 Task: Create in the project AgileLounge in Backlog an issue 'Implement a new cloud-based talent acquisition system for a company with advanced recruitment tracking and candidate assessment features', assign it to team member softage.2@softage.net and change the status to IN PROGRESS. Create in the project AgileLounge in Backlog an issue 'Integrate a new chat support feature into an existing mobile application to enhance customer support and response time', assign it to team member softage.3@softage.net and change the status to IN PROGRESS
Action: Mouse moved to (190, 58)
Screenshot: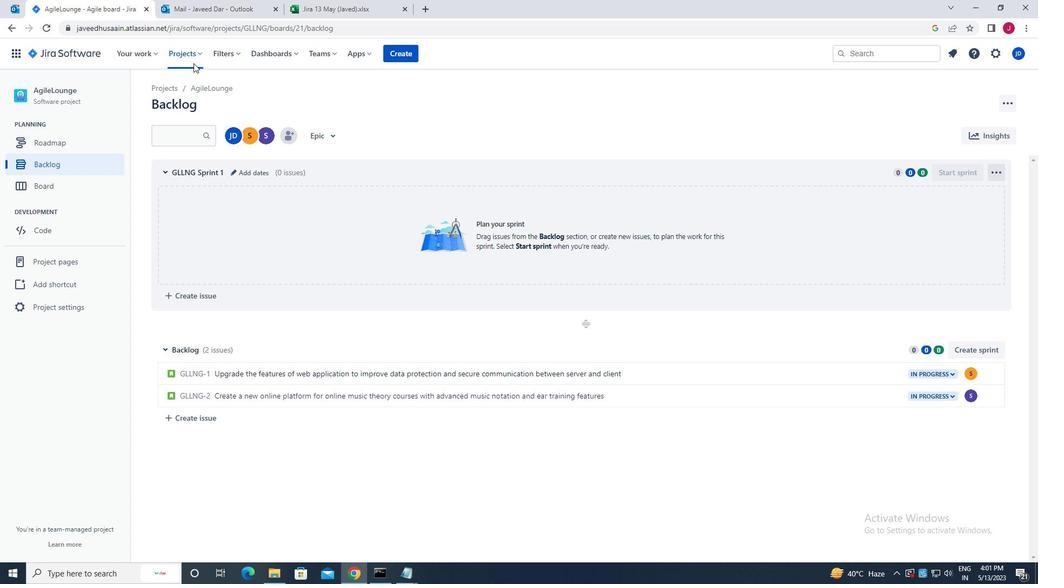 
Action: Mouse pressed left at (190, 58)
Screenshot: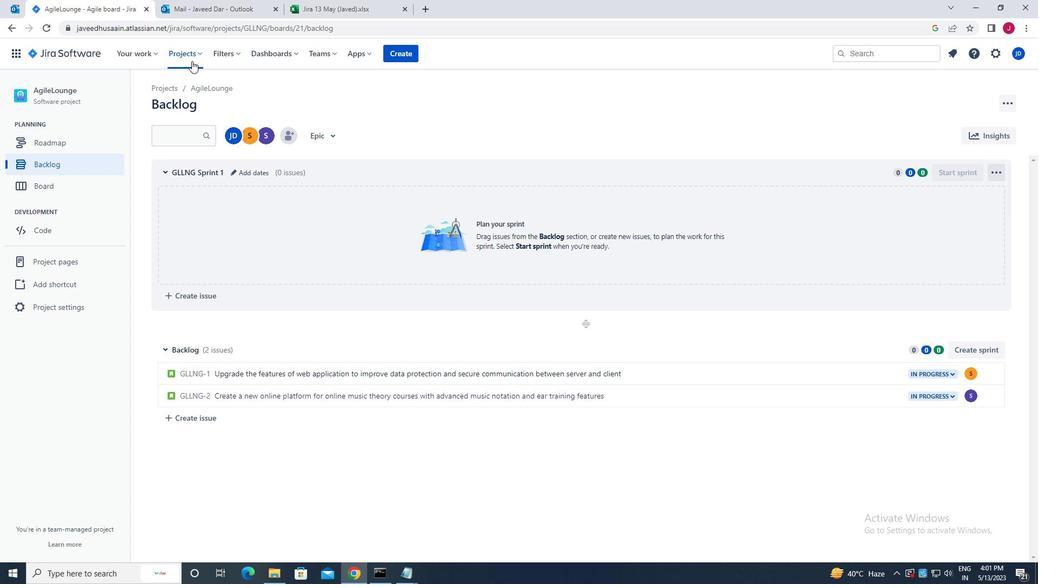 
Action: Mouse moved to (216, 97)
Screenshot: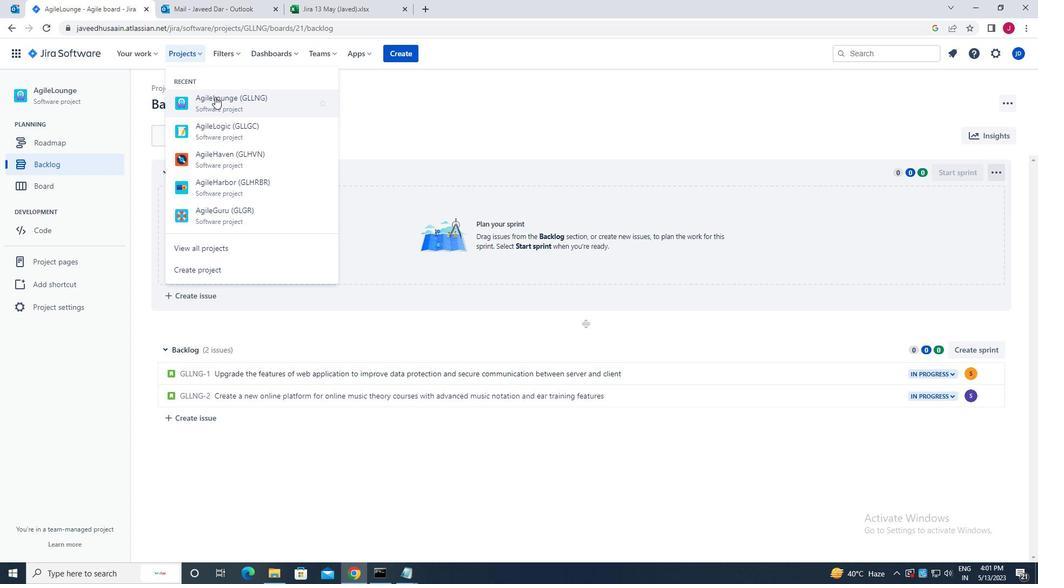 
Action: Mouse pressed left at (216, 97)
Screenshot: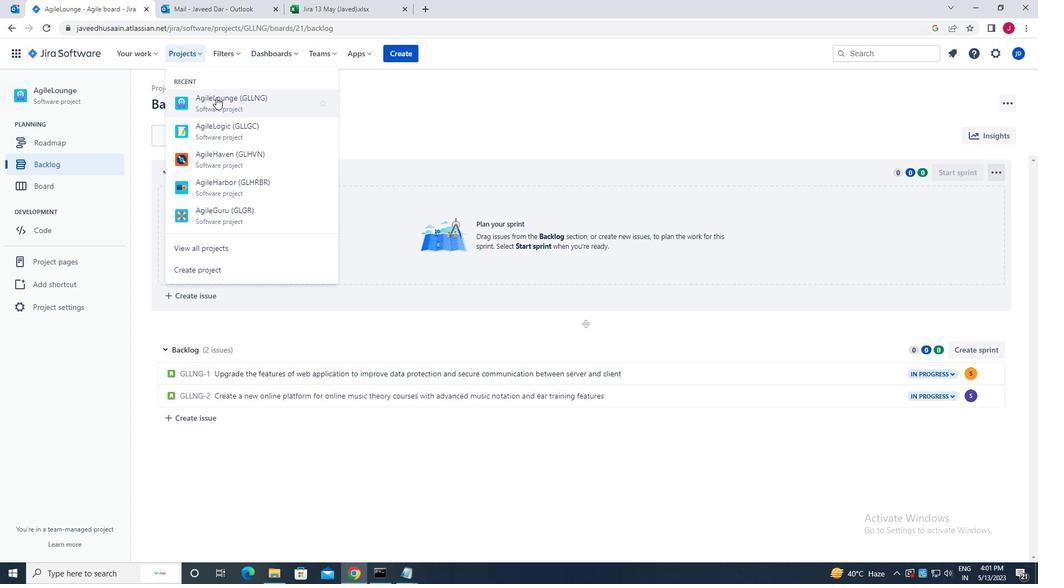 
Action: Mouse moved to (63, 165)
Screenshot: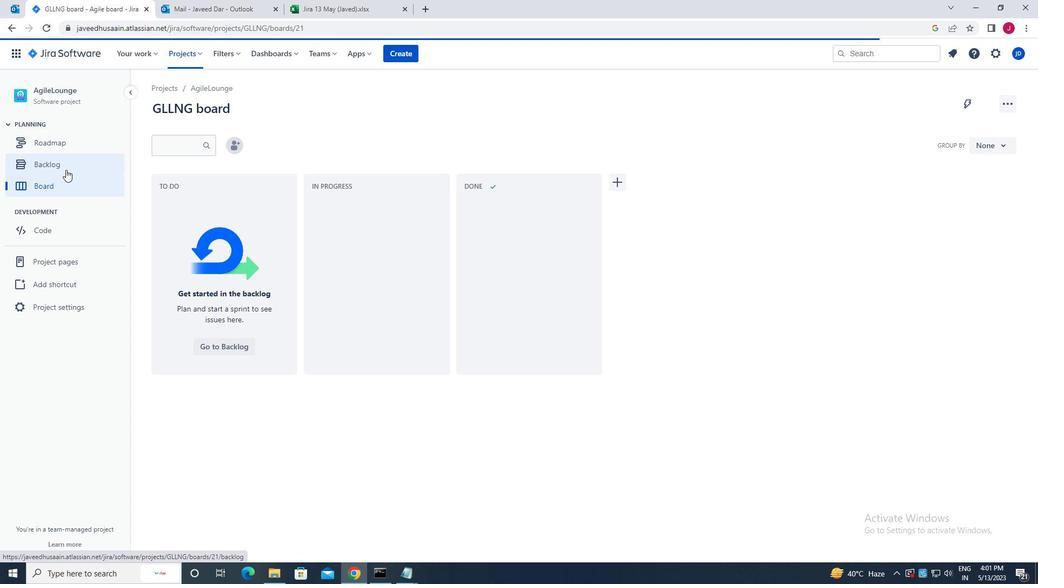 
Action: Mouse pressed left at (63, 165)
Screenshot: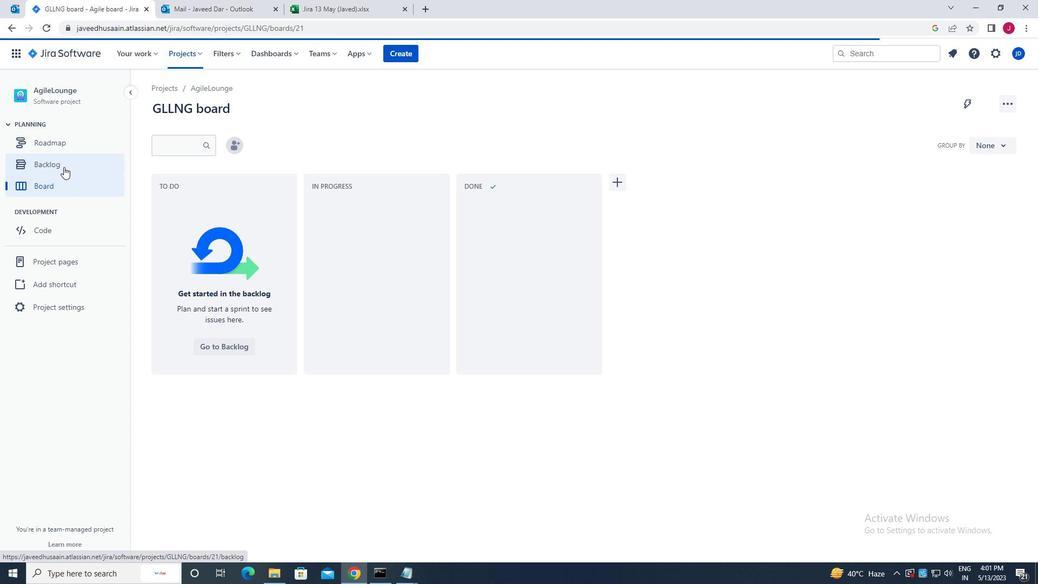 
Action: Mouse moved to (283, 250)
Screenshot: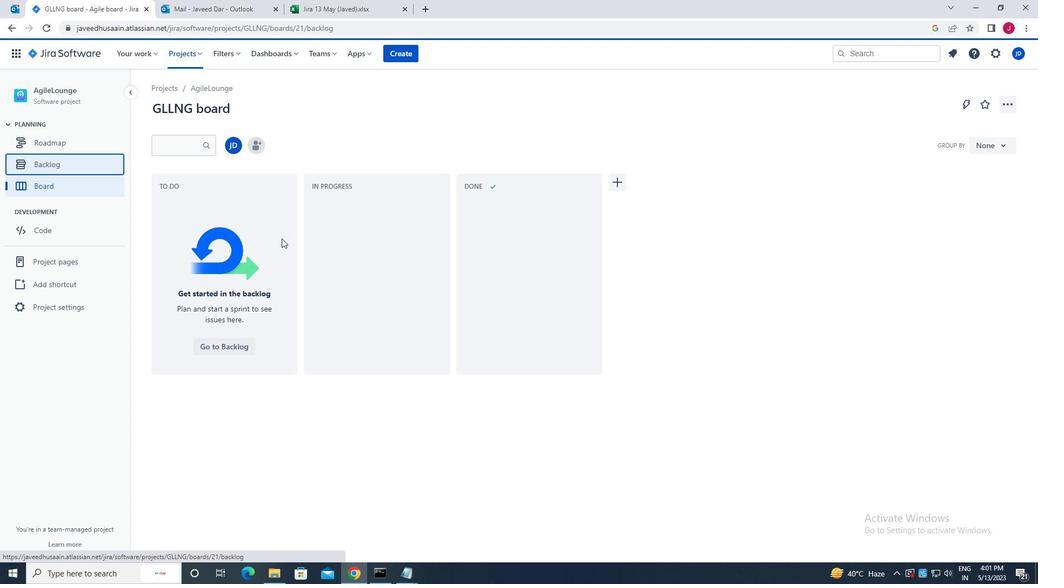 
Action: Mouse scrolled (283, 249) with delta (0, 0)
Screenshot: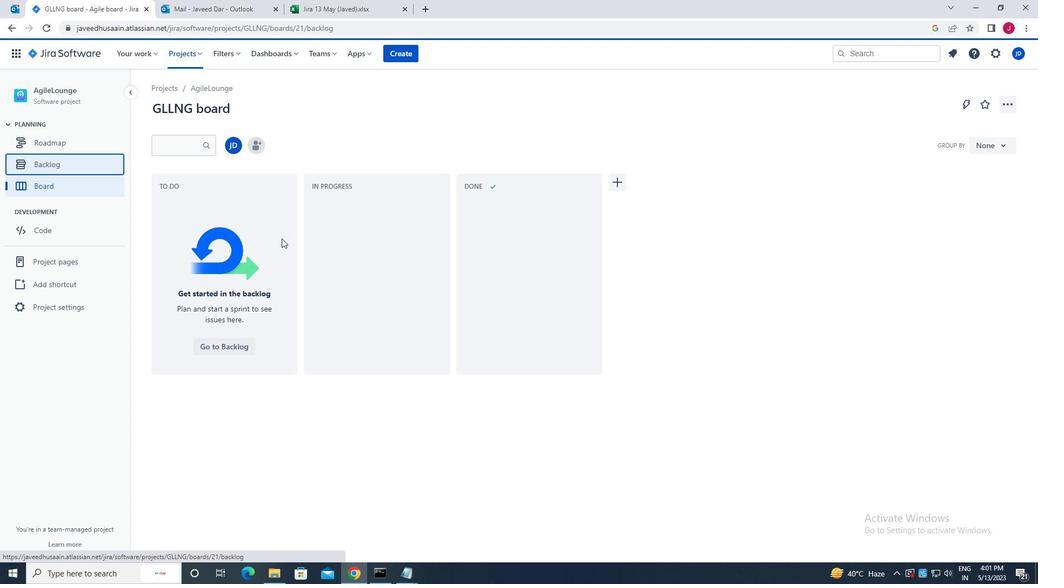 
Action: Mouse scrolled (283, 249) with delta (0, 0)
Screenshot: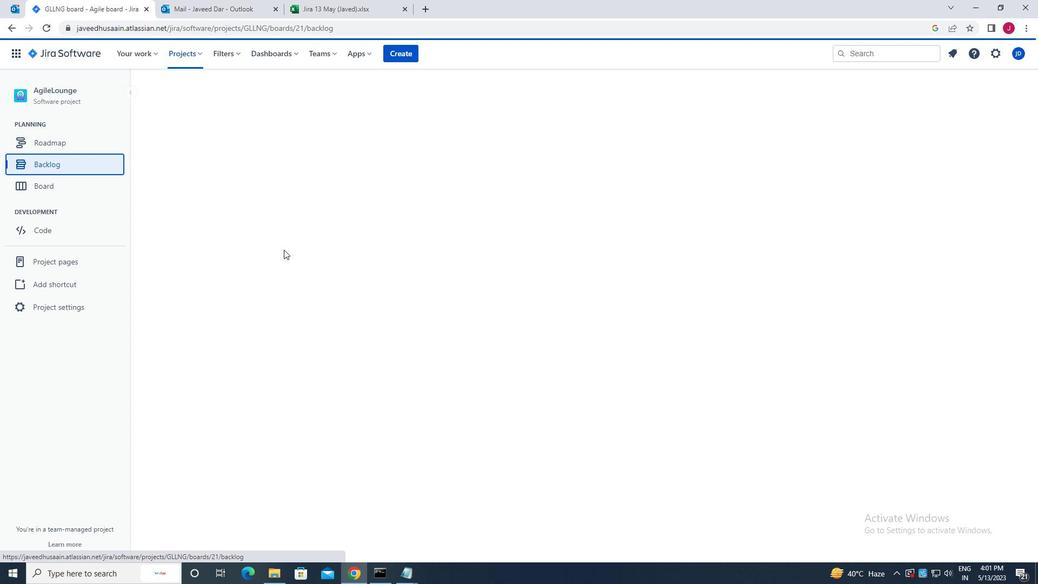 
Action: Mouse scrolled (283, 249) with delta (0, 0)
Screenshot: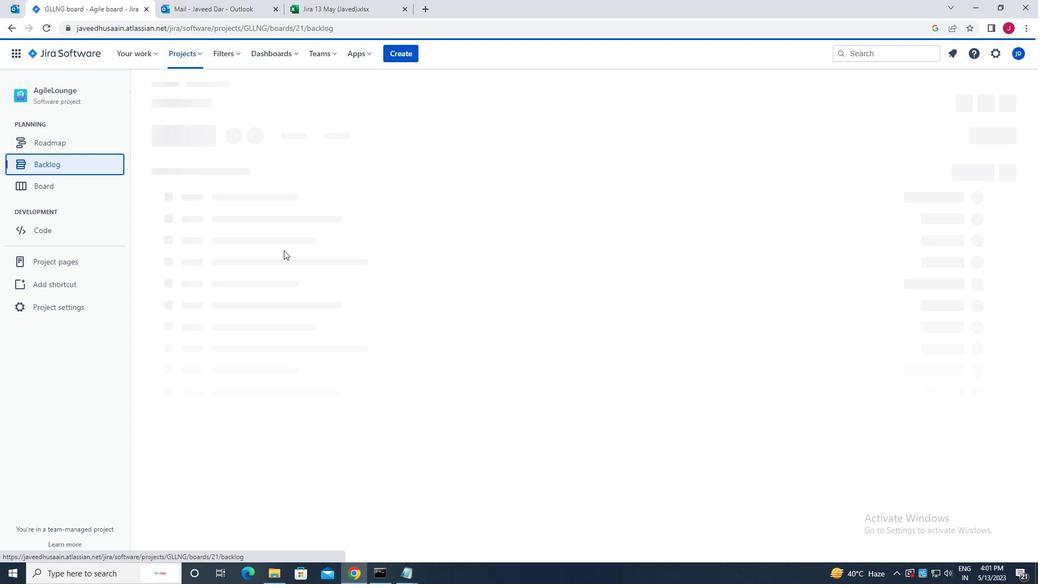 
Action: Mouse scrolled (283, 249) with delta (0, 0)
Screenshot: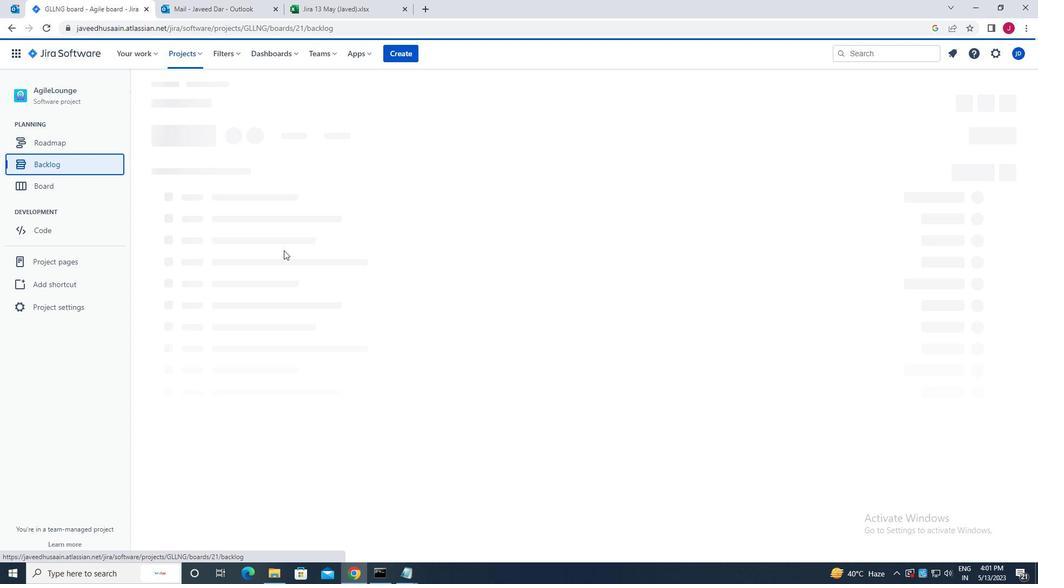 
Action: Mouse scrolled (283, 249) with delta (0, 0)
Screenshot: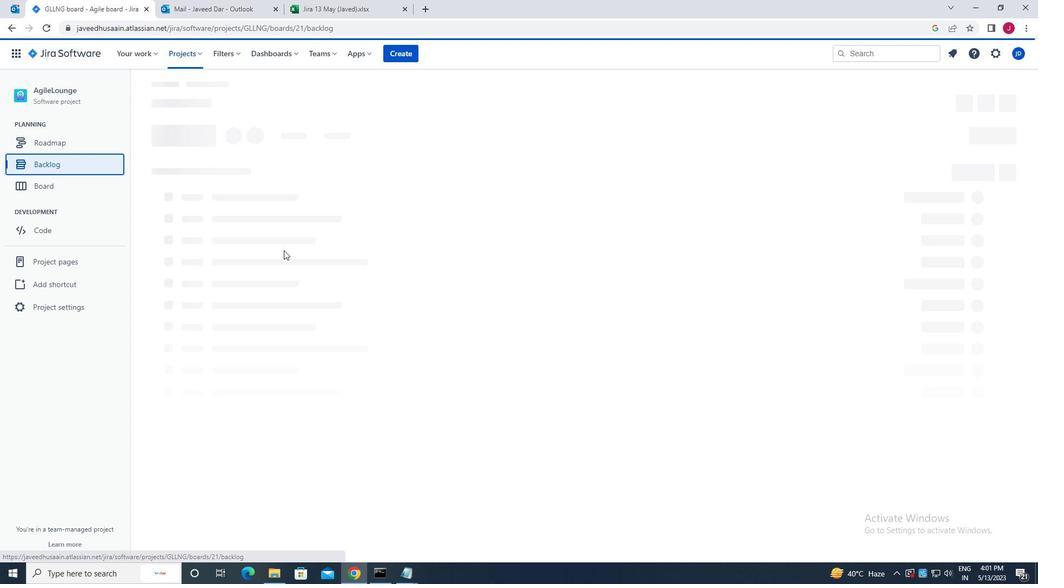 
Action: Mouse moved to (288, 266)
Screenshot: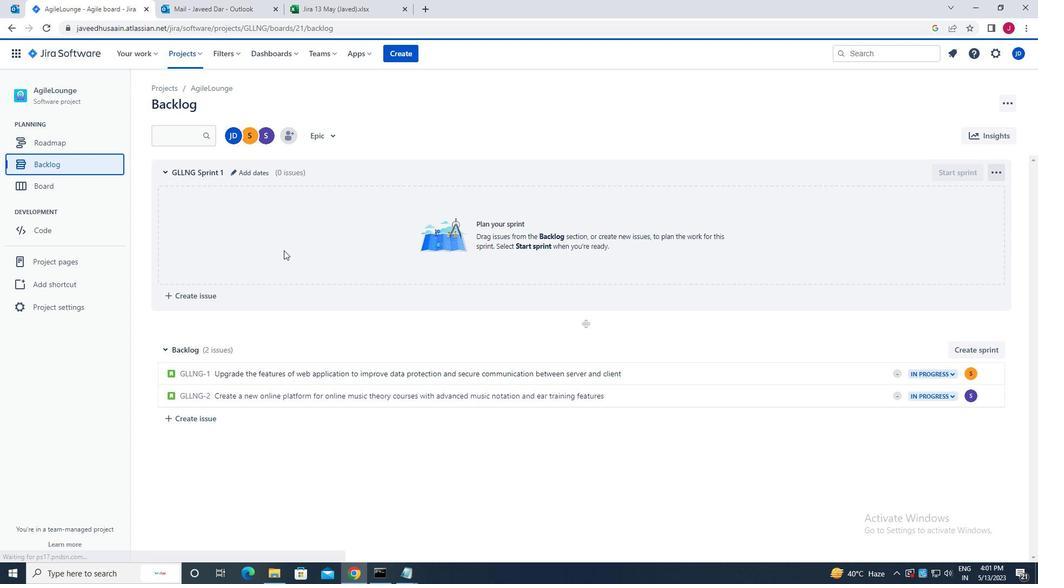 
Action: Mouse scrolled (288, 265) with delta (0, 0)
Screenshot: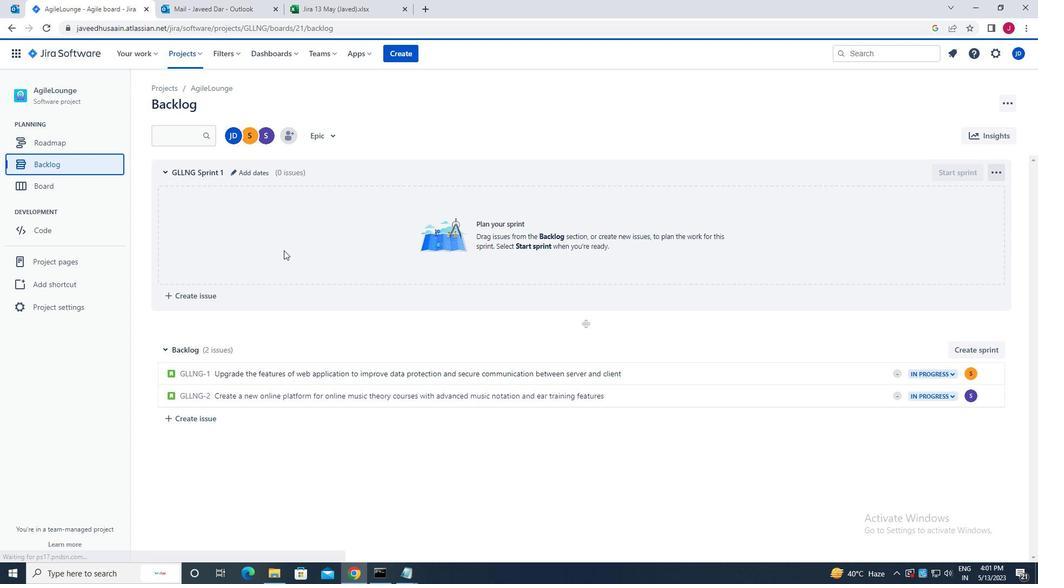 
Action: Mouse moved to (290, 273)
Screenshot: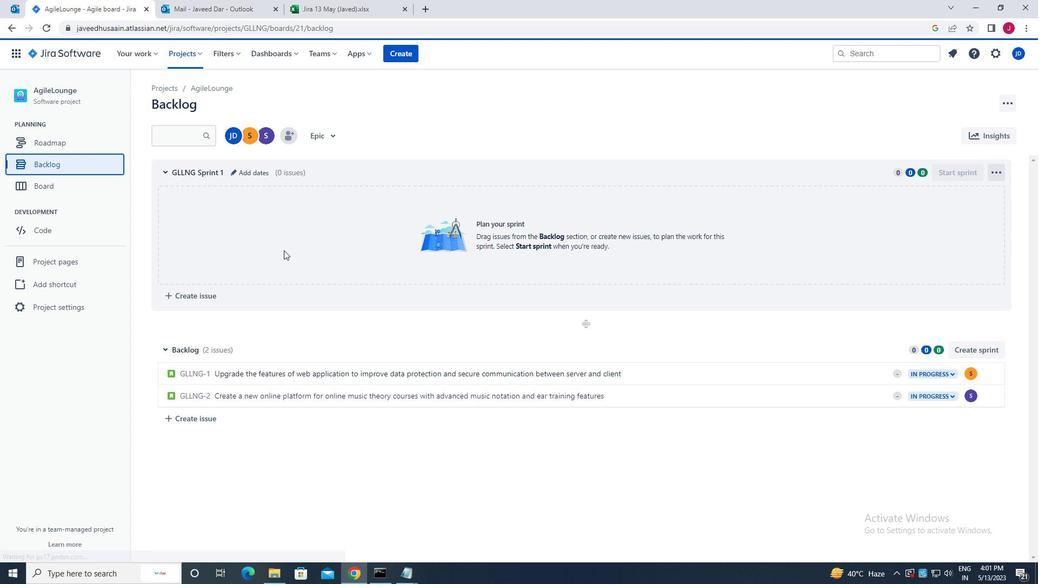 
Action: Mouse scrolled (290, 272) with delta (0, 0)
Screenshot: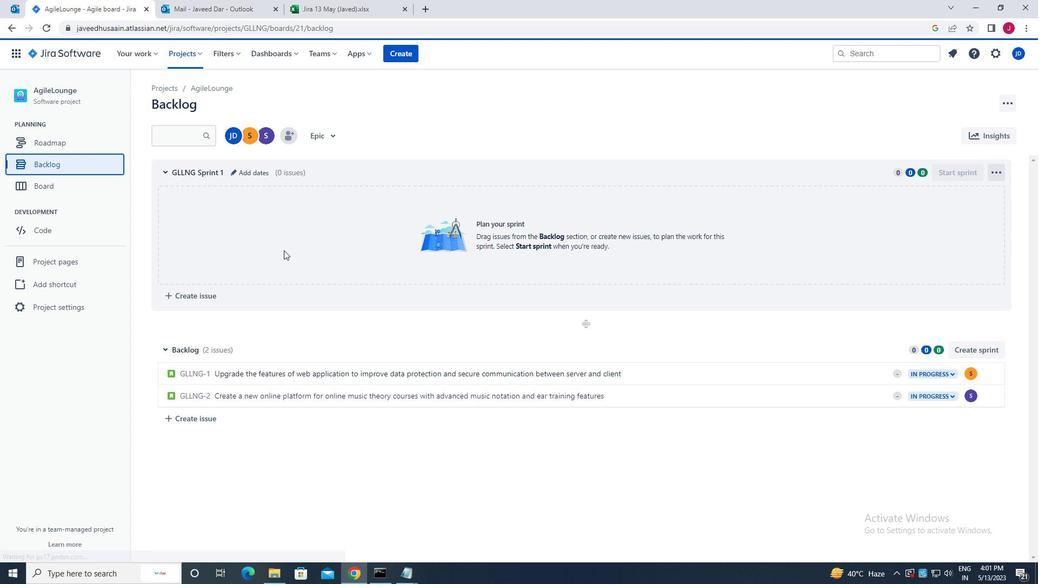 
Action: Mouse moved to (290, 279)
Screenshot: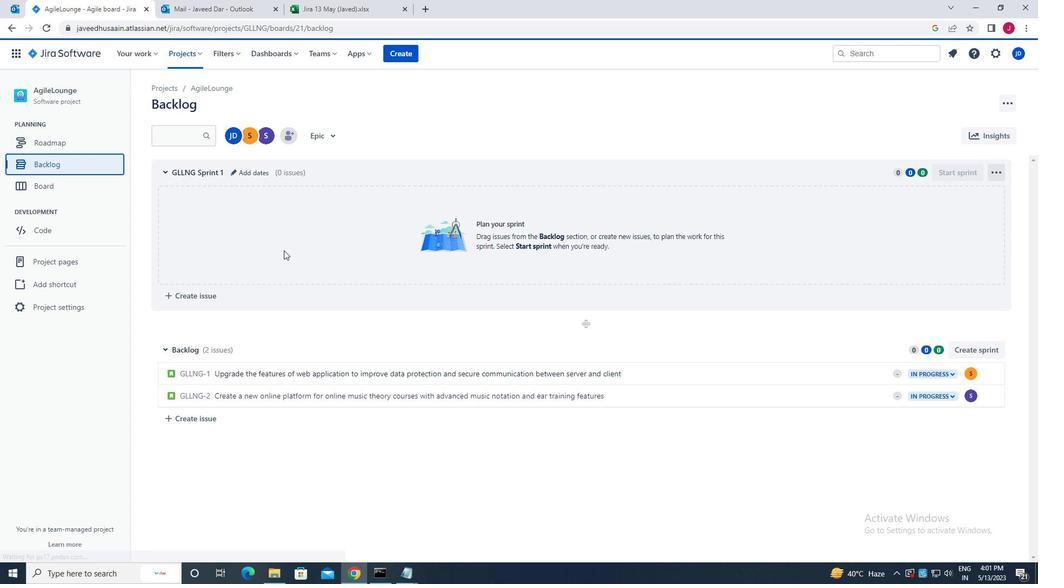 
Action: Mouse scrolled (290, 279) with delta (0, 0)
Screenshot: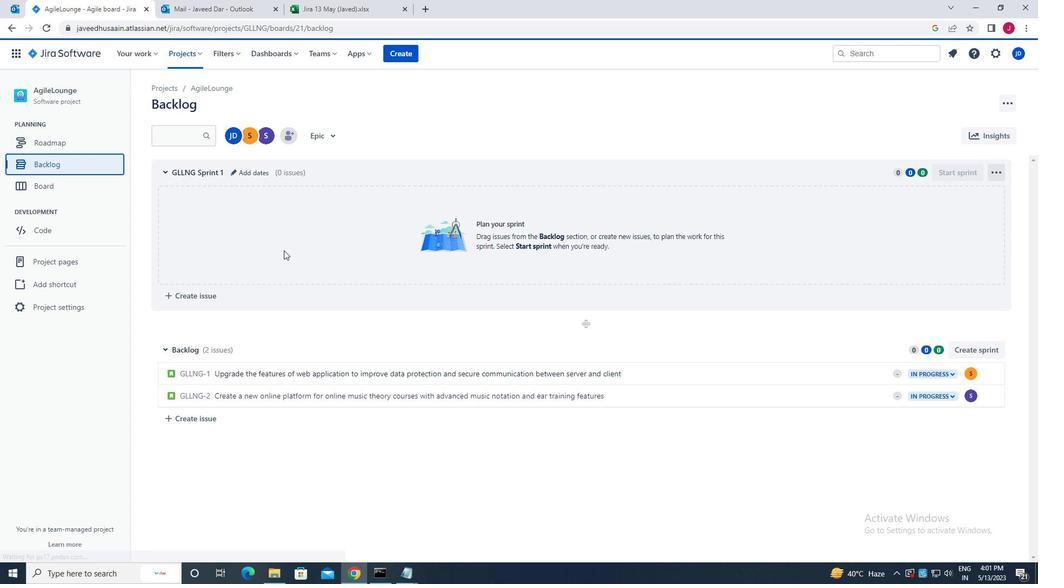 
Action: Mouse moved to (196, 423)
Screenshot: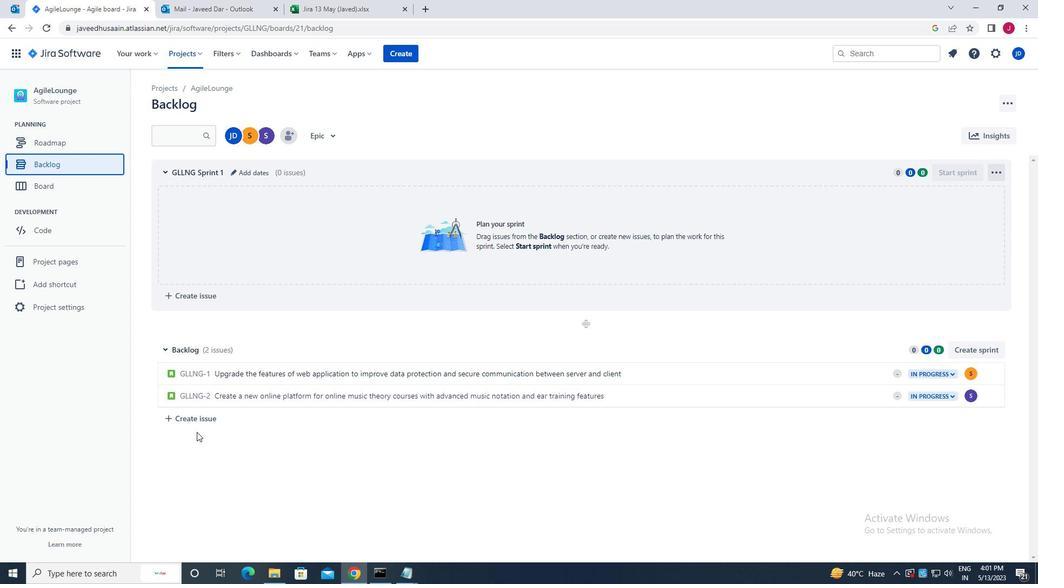 
Action: Mouse pressed left at (196, 423)
Screenshot: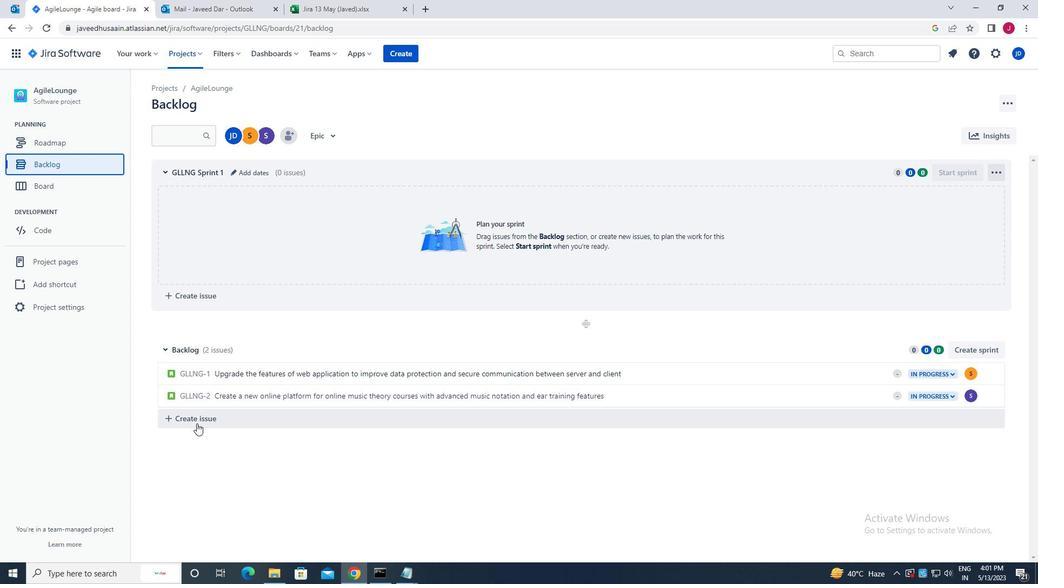 
Action: Mouse moved to (226, 422)
Screenshot: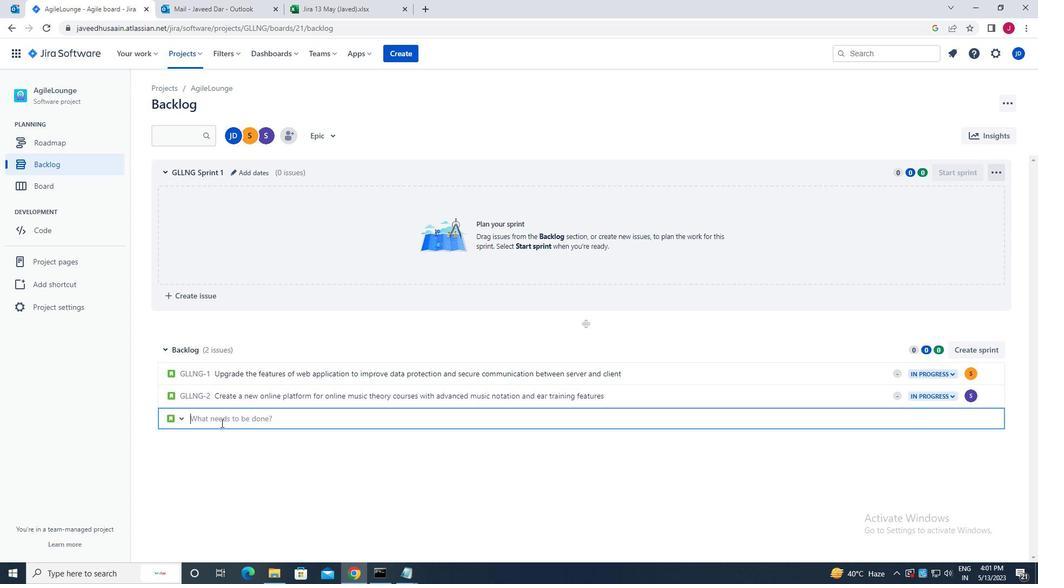 
Action: Mouse pressed left at (226, 422)
Screenshot: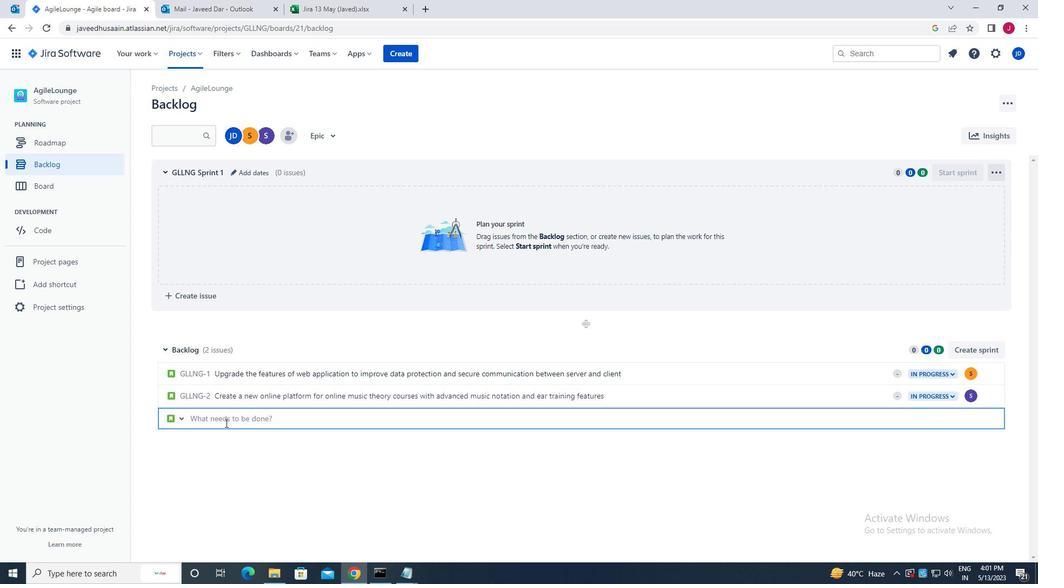 
Action: Mouse moved to (226, 422)
Screenshot: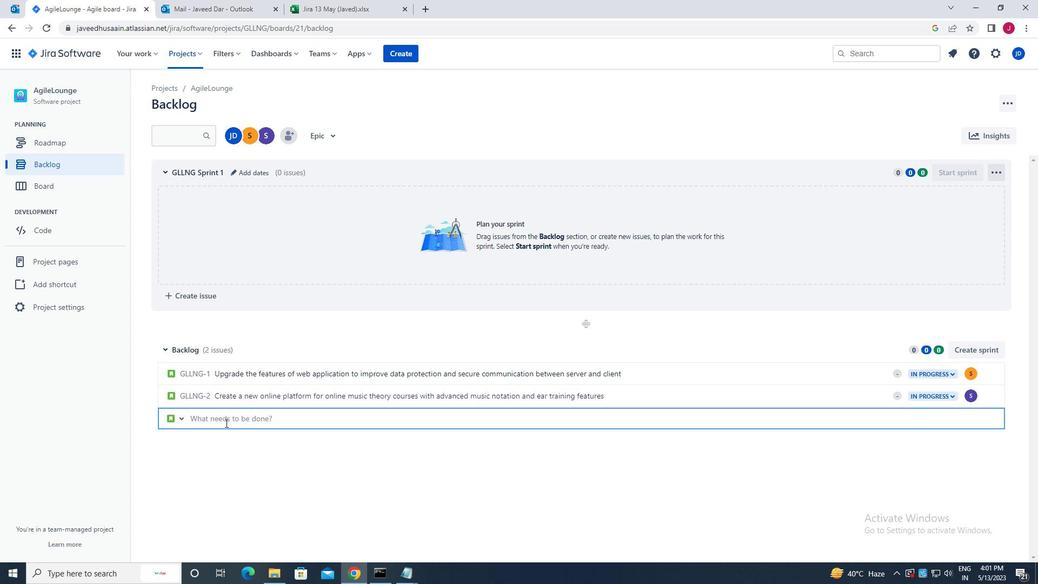 
Action: Key pressed i<Key.caps_lock>mplement<Key.space>a<Key.space>new<Key.space>cloud-based<Key.space>talent<Key.space>acquisition<Key.space>system<Key.space>for<Key.space>a<Key.space>company<Key.space>with<Key.space>advanced<Key.space>recruitment<Key.space>tracking<Key.space>and<Key.space>candidate<Key.space>assessment<Key.space>features<Key.enter>
Screenshot: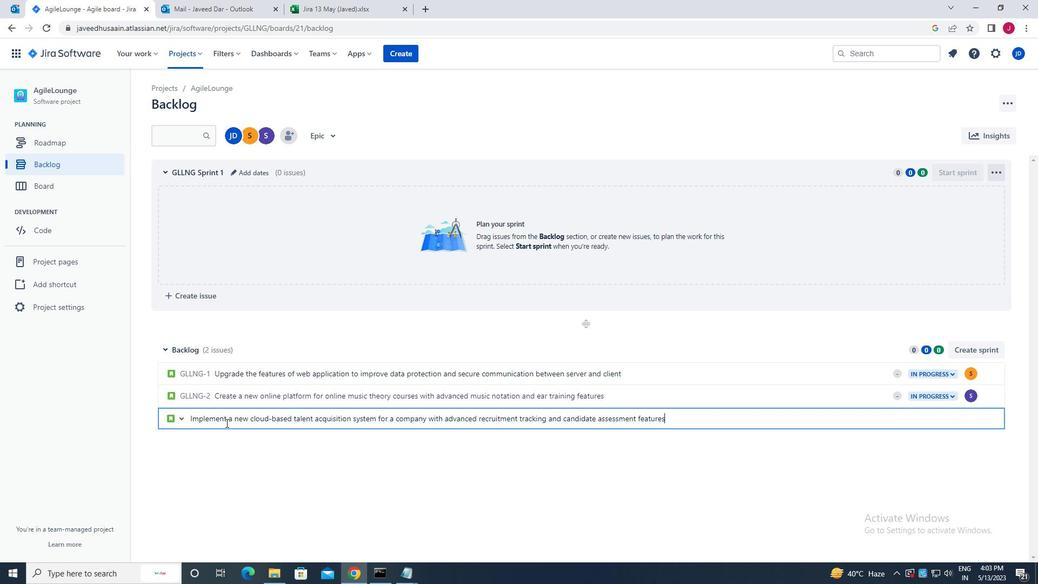 
Action: Mouse moved to (969, 417)
Screenshot: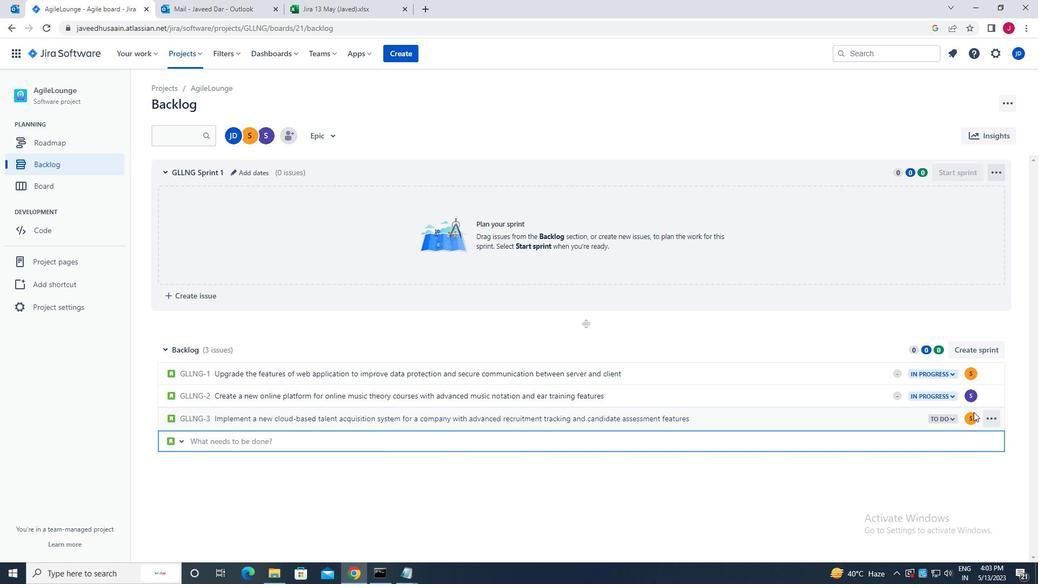 
Action: Mouse pressed left at (969, 417)
Screenshot: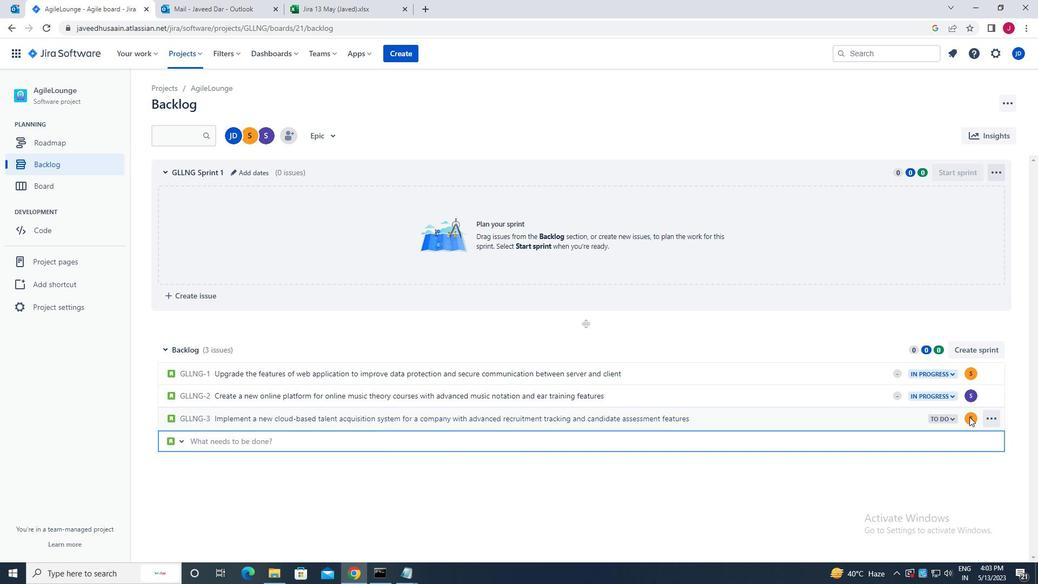 
Action: Mouse moved to (972, 417)
Screenshot: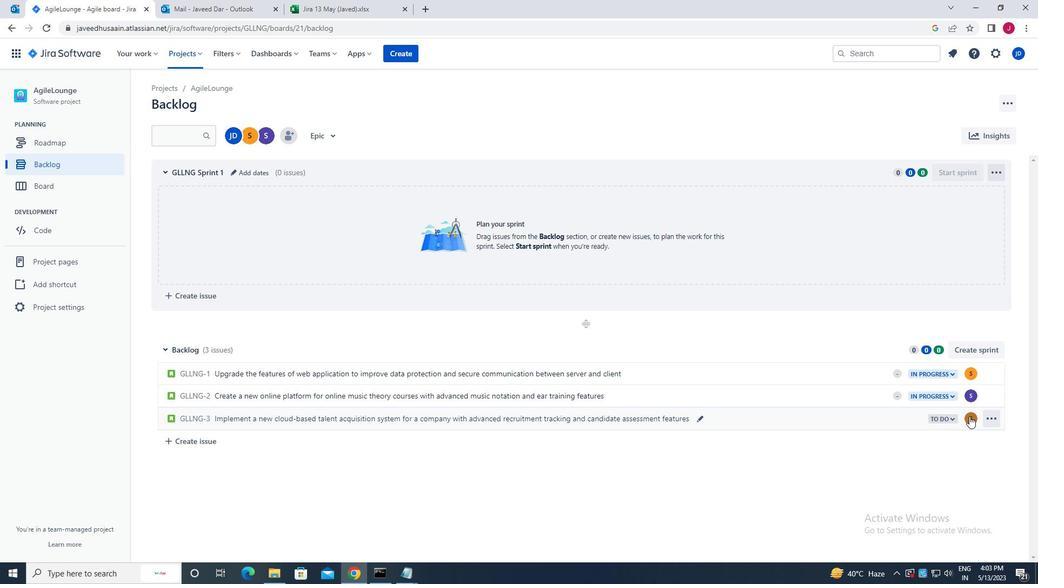 
Action: Mouse pressed left at (972, 417)
Screenshot: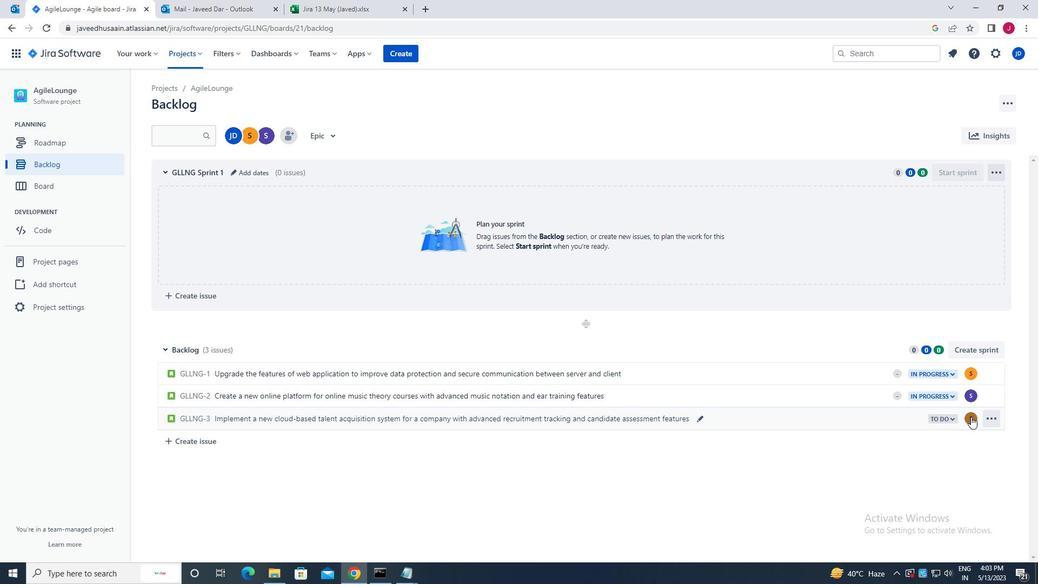 
Action: Mouse moved to (897, 446)
Screenshot: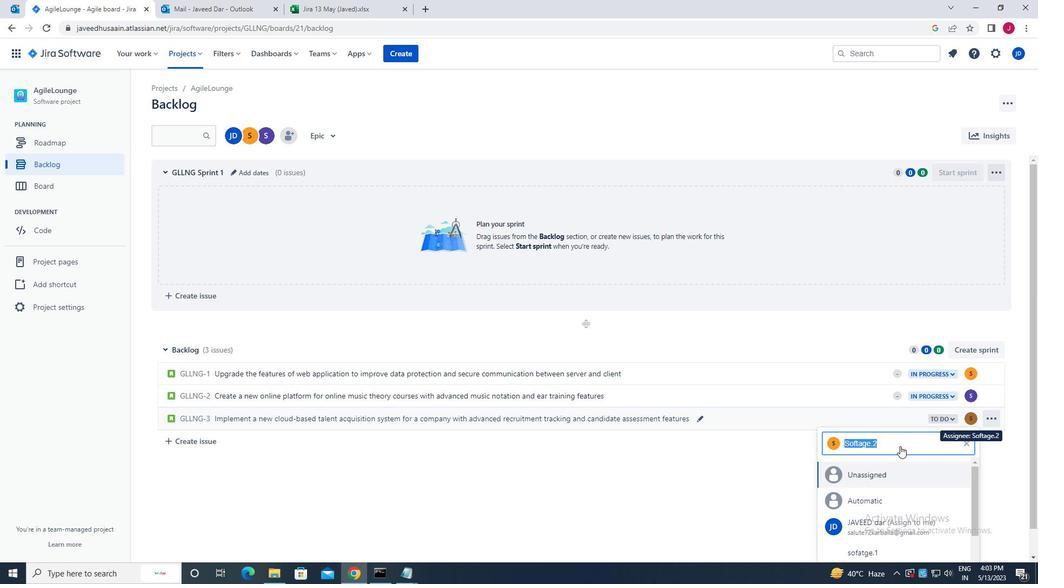 
Action: Key pressed soft
Screenshot: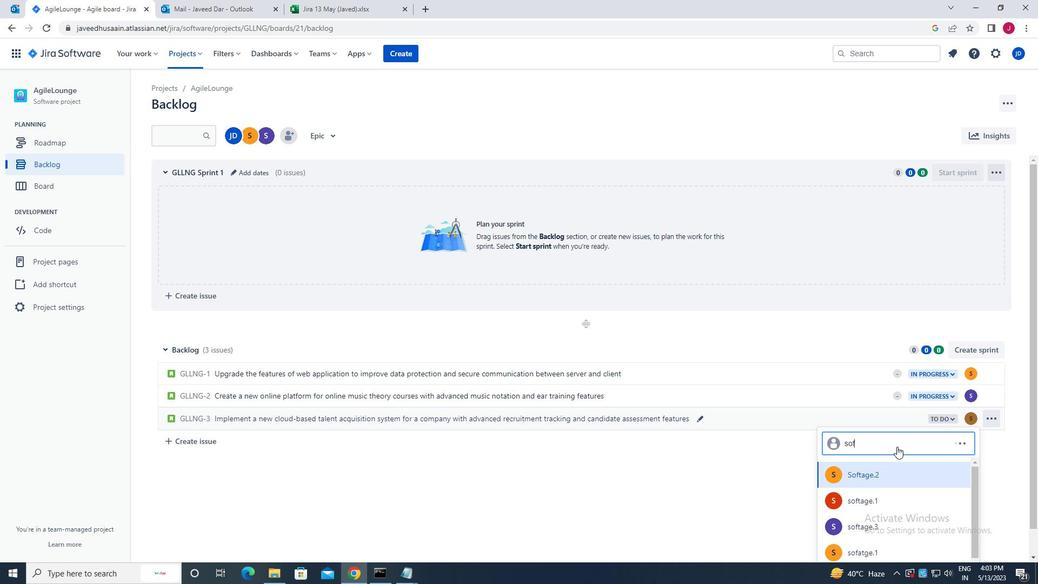 
Action: Mouse moved to (897, 474)
Screenshot: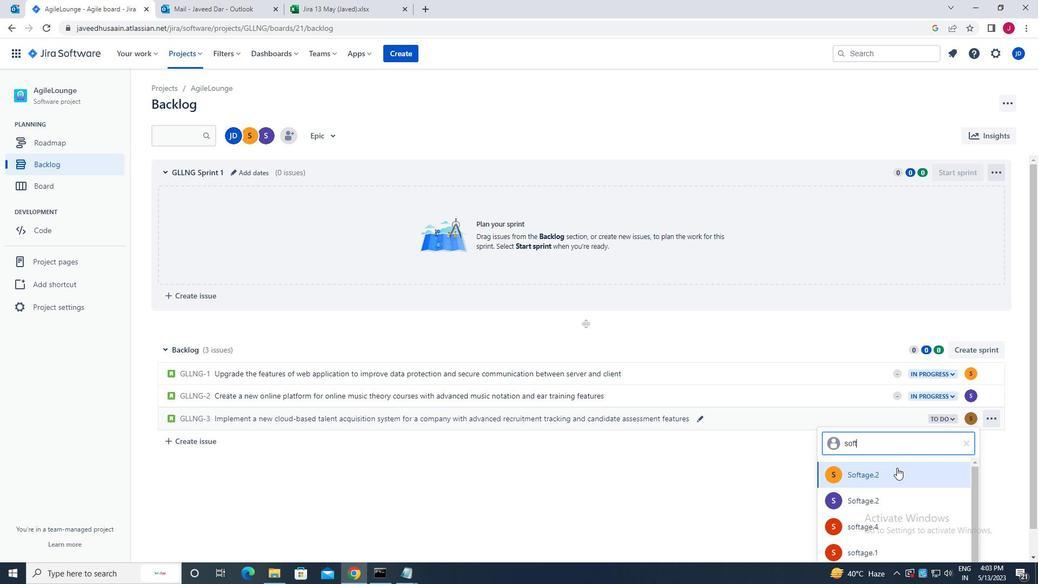 
Action: Mouse pressed left at (897, 474)
Screenshot: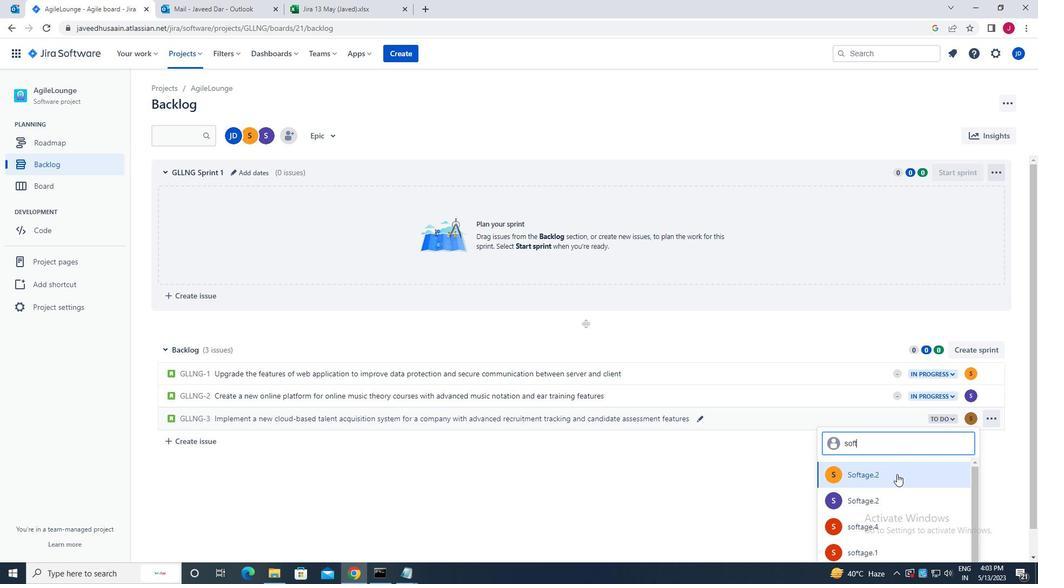 
Action: Mouse moved to (947, 419)
Screenshot: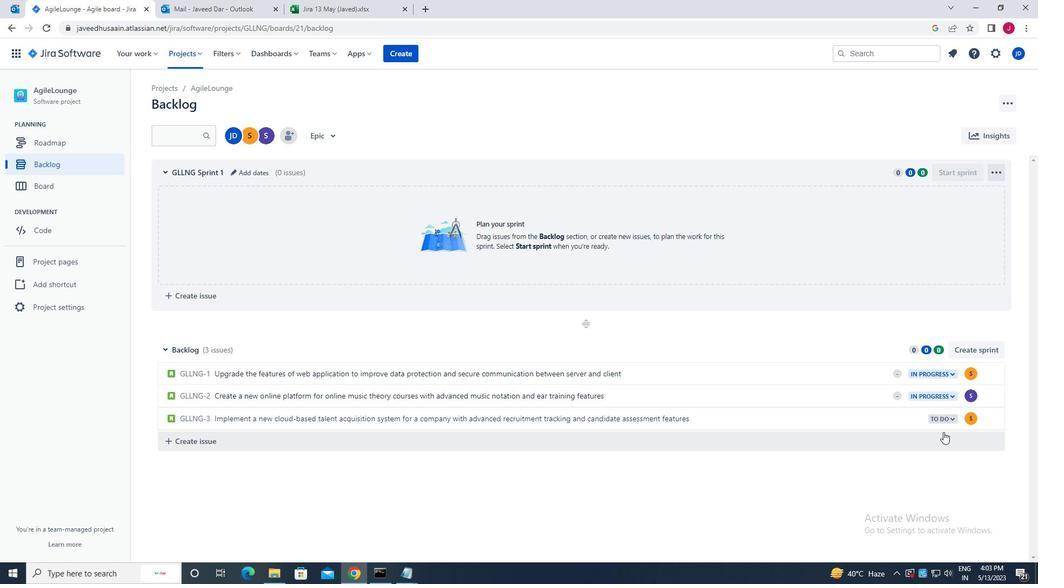 
Action: Mouse pressed left at (947, 419)
Screenshot: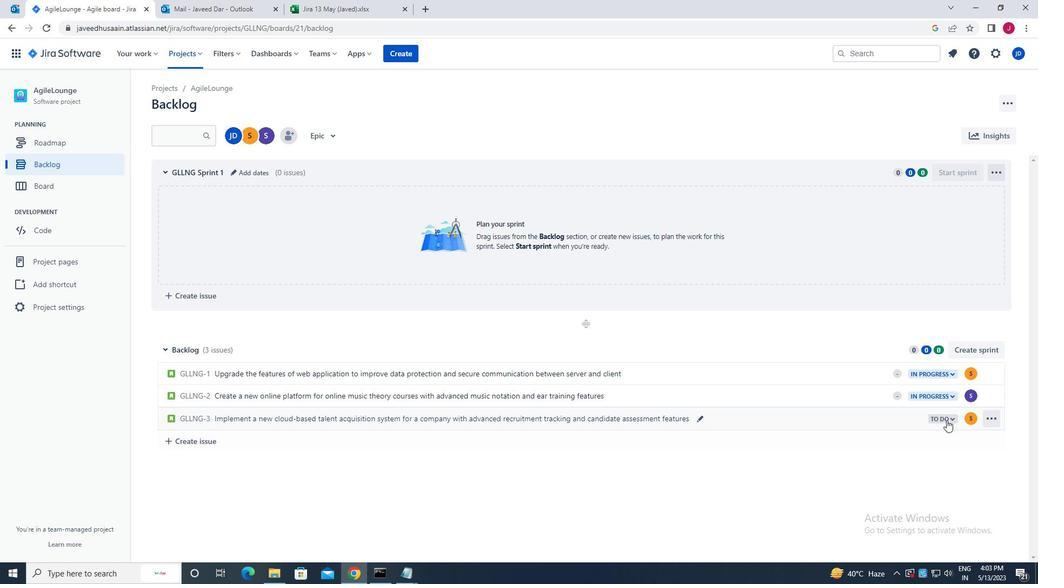 
Action: Mouse moved to (877, 440)
Screenshot: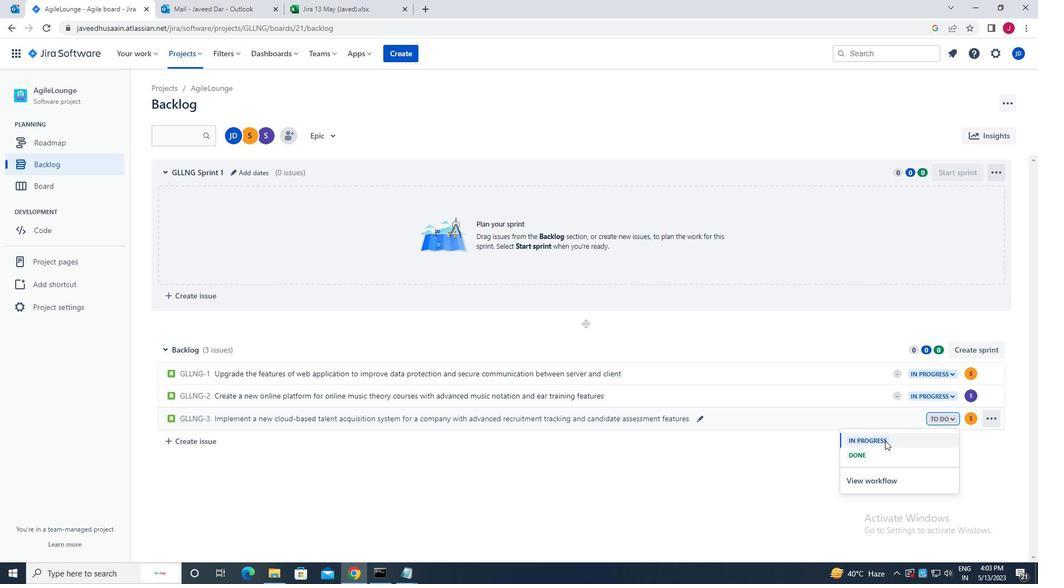 
Action: Mouse pressed left at (877, 440)
Screenshot: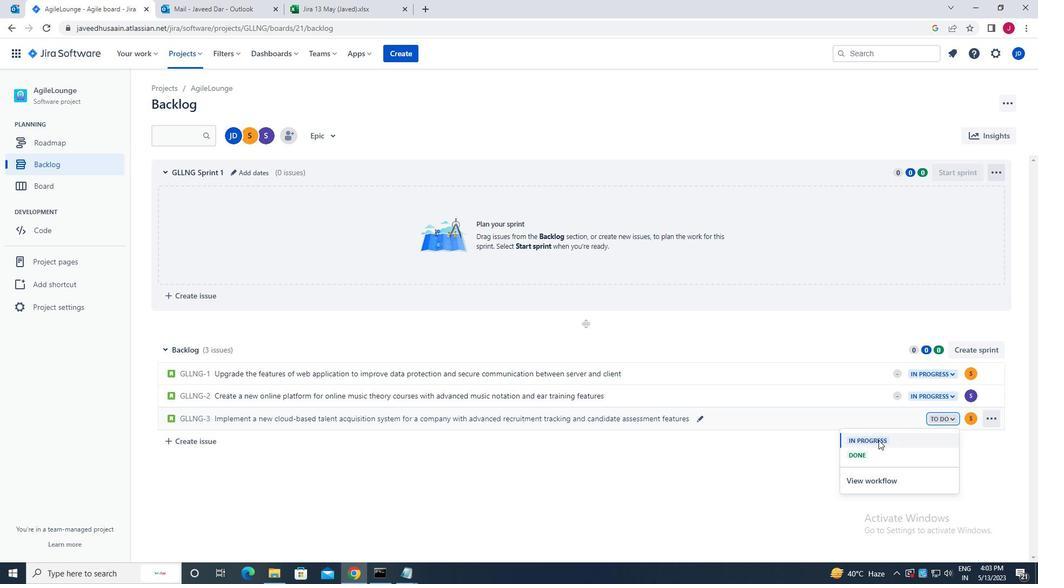 
Action: Mouse moved to (199, 442)
Screenshot: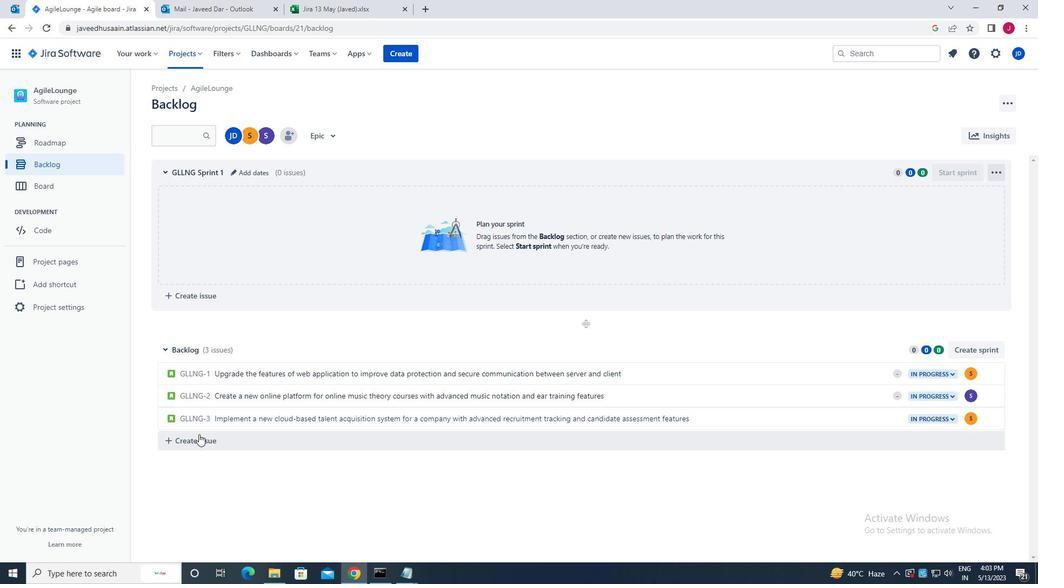 
Action: Mouse pressed left at (199, 442)
Screenshot: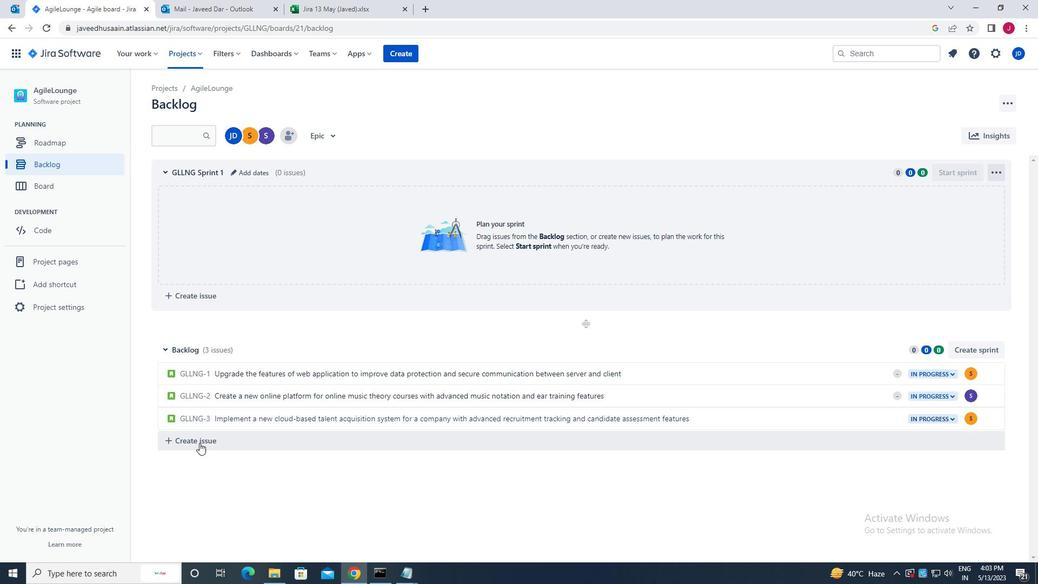 
Action: Mouse moved to (339, 439)
Screenshot: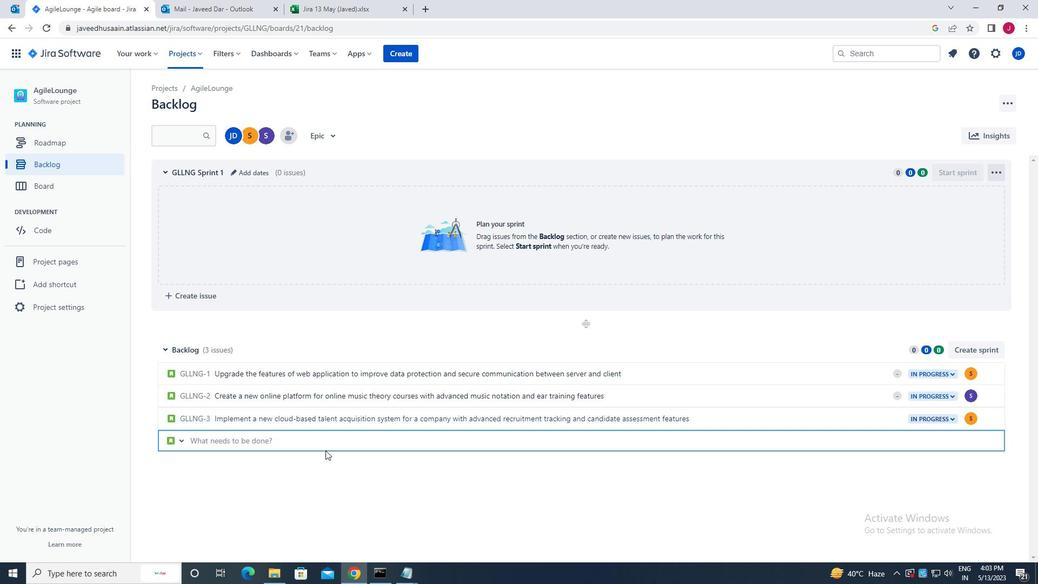 
Action: Key pressed <Key.caps_lock>in<Key.backspace><Key.caps_lock>ntegrate<Key.space>a<Key.space>new<Key.space>chat<Key.space>support<Key.space>feature<Key.space>into<Key.space>an<Key.space>existing<Key.space>mobile<Key.space>application<Key.space>to<Key.space>enhance<Key.space>customer<Key.space>support<Key.space>and<Key.space>respose<Key.space><Key.backspace><Key.backspace><Key.backspace><Key.backspace>onse<Key.space>time<Key.enter>
Screenshot: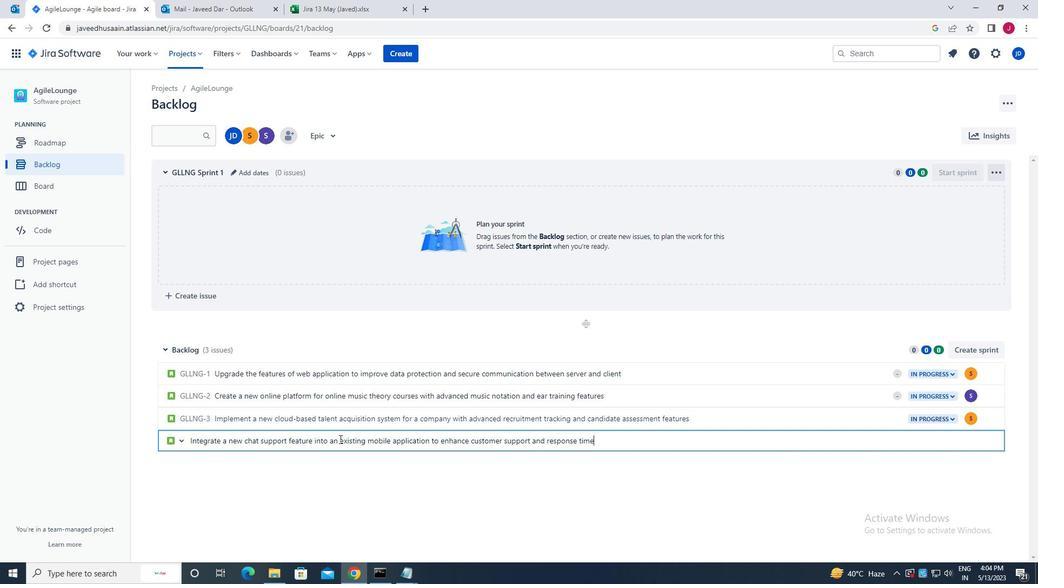 
Action: Mouse moved to (969, 438)
Screenshot: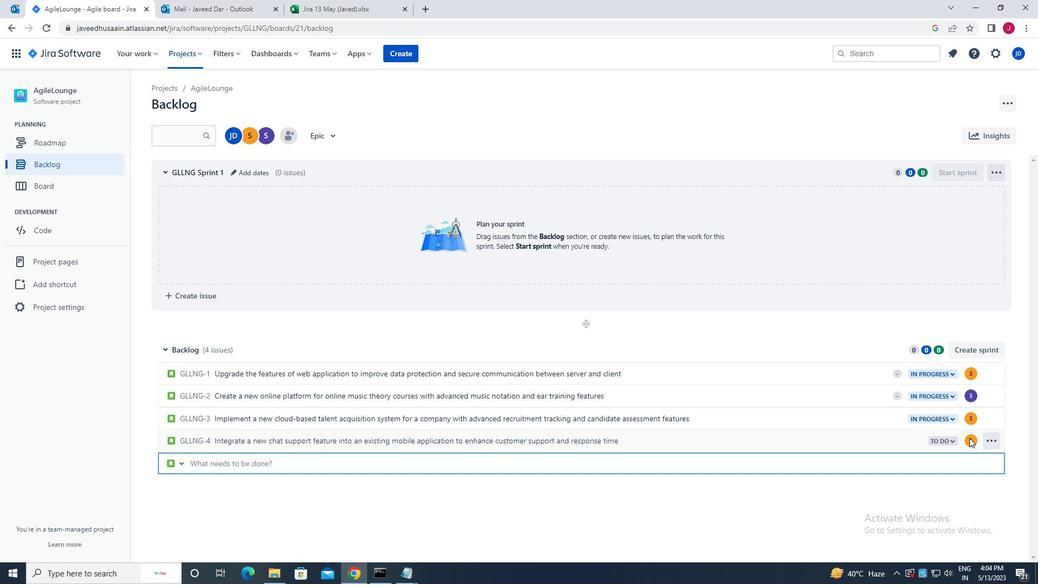 
Action: Mouse pressed left at (969, 438)
Screenshot: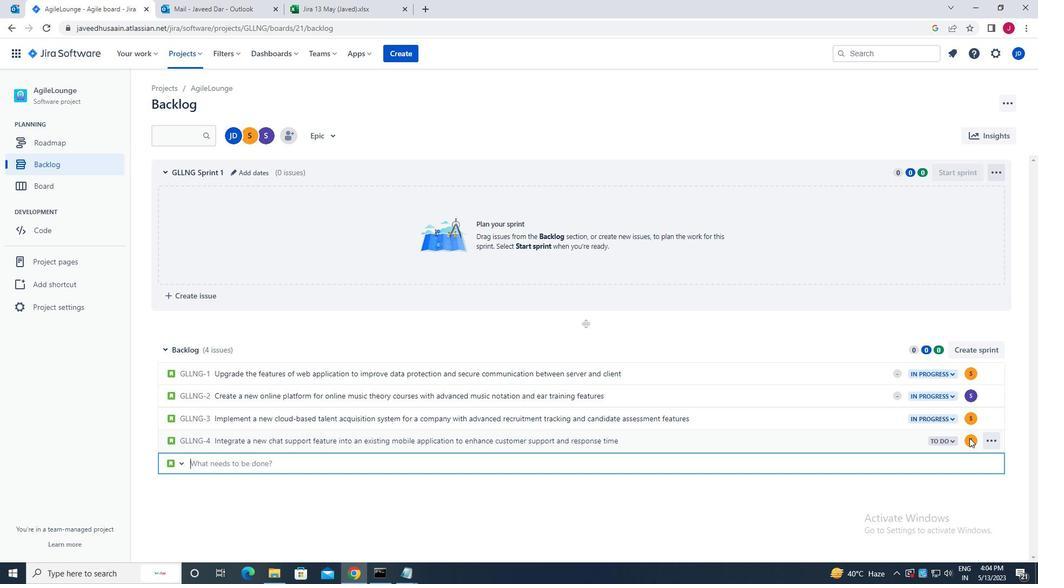 
Action: Mouse moved to (907, 458)
Screenshot: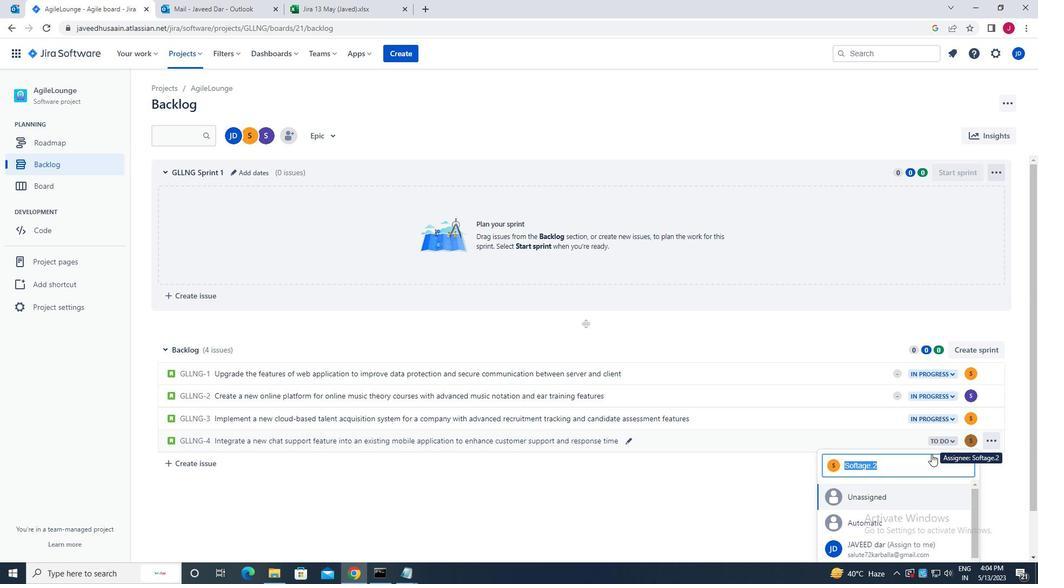 
Action: Key pressed soft
Screenshot: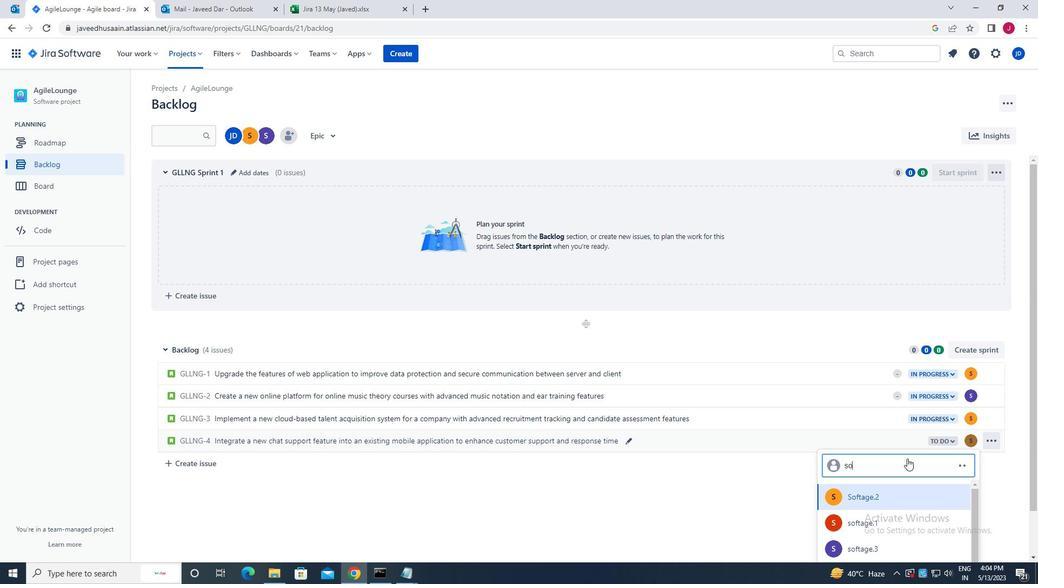 
Action: Mouse moved to (887, 499)
Screenshot: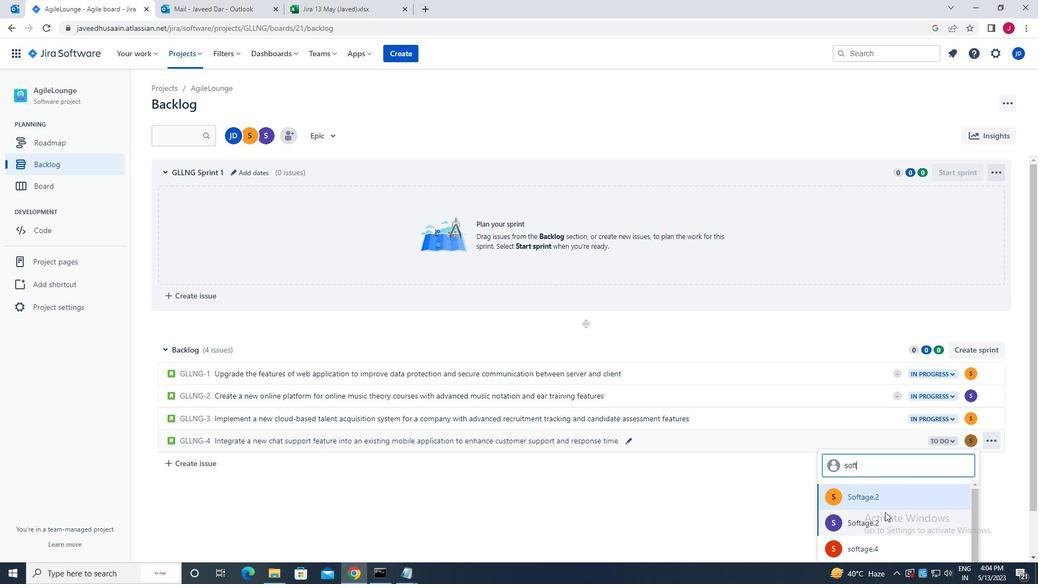 
Action: Mouse scrolled (887, 498) with delta (0, 0)
Screenshot: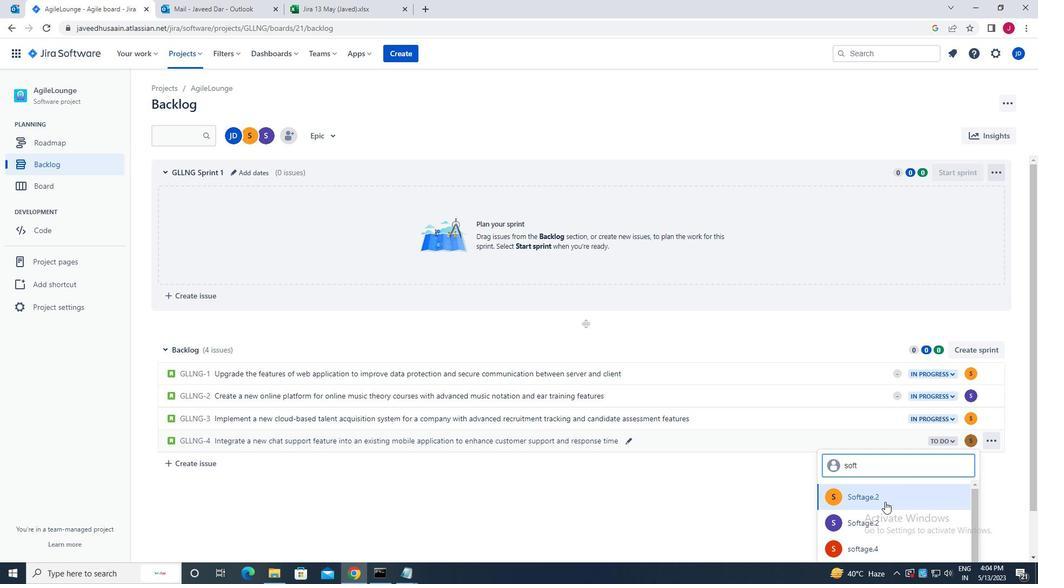 
Action: Mouse scrolled (887, 498) with delta (0, 0)
Screenshot: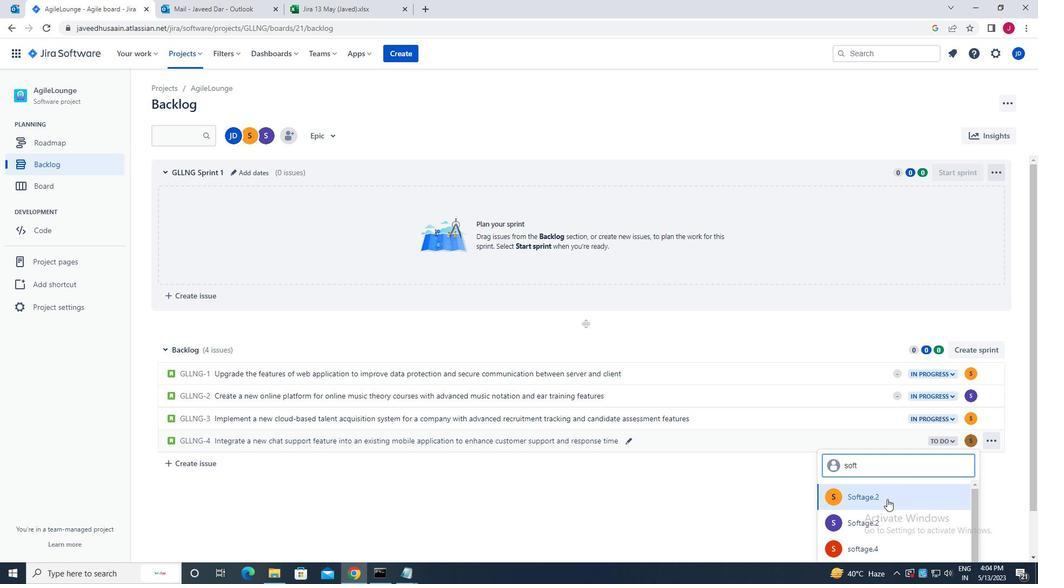 
Action: Mouse moved to (901, 516)
Screenshot: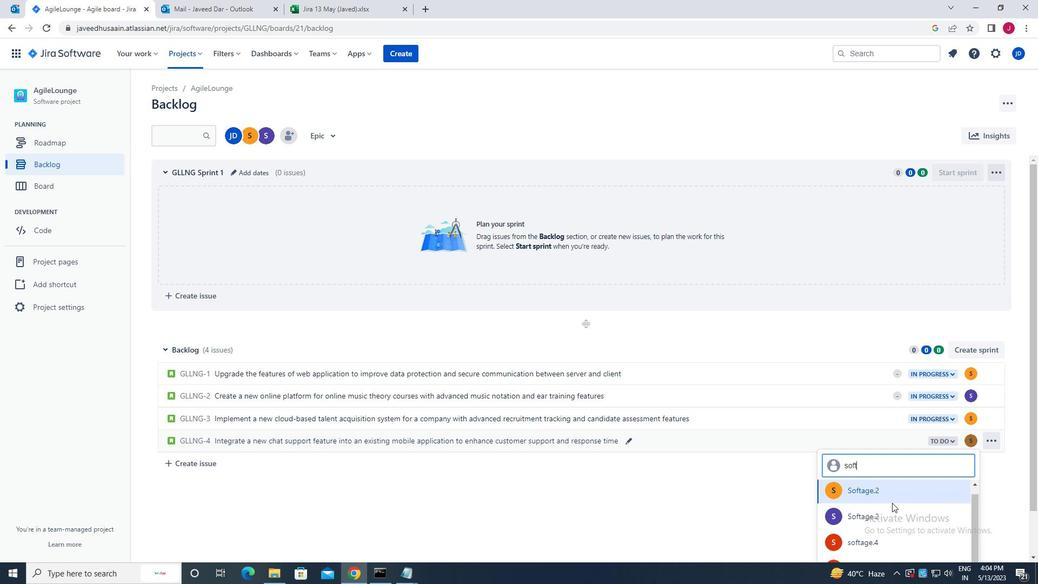 
Action: Mouse scrolled (901, 515) with delta (0, 0)
Screenshot: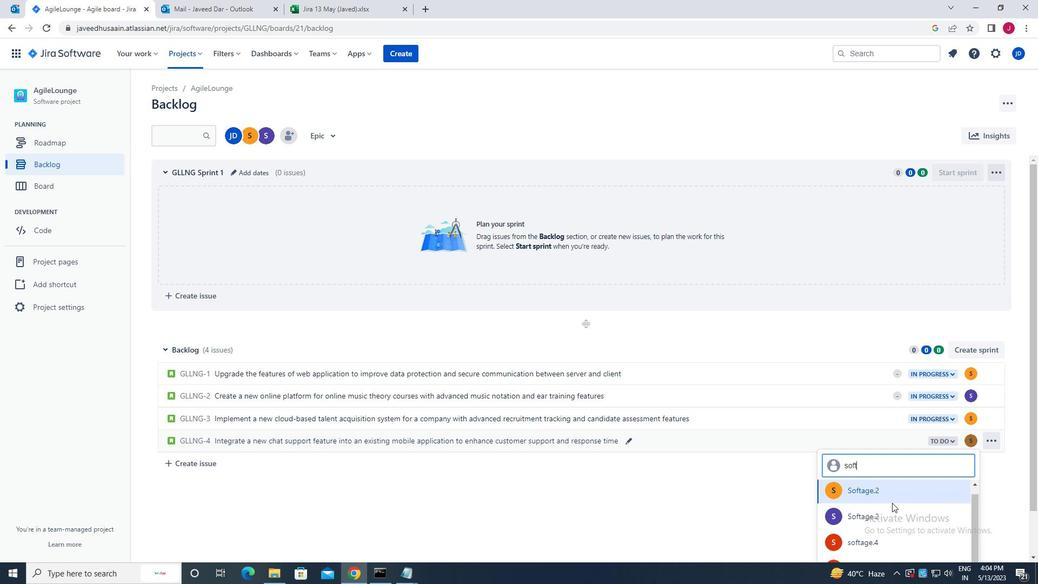 
Action: Mouse moved to (1008, 510)
Screenshot: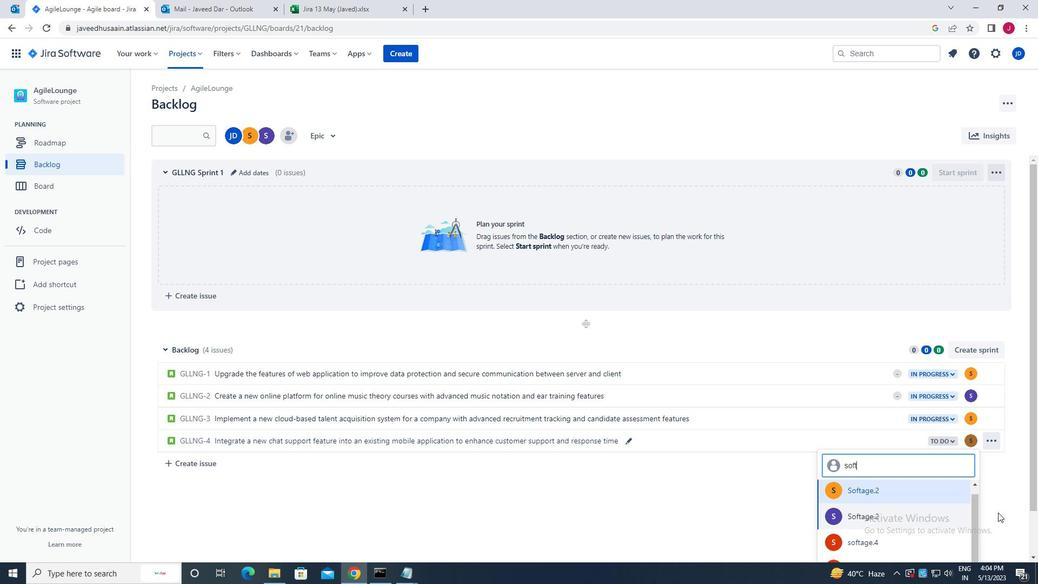 
Action: Mouse scrolled (1008, 510) with delta (0, 0)
Screenshot: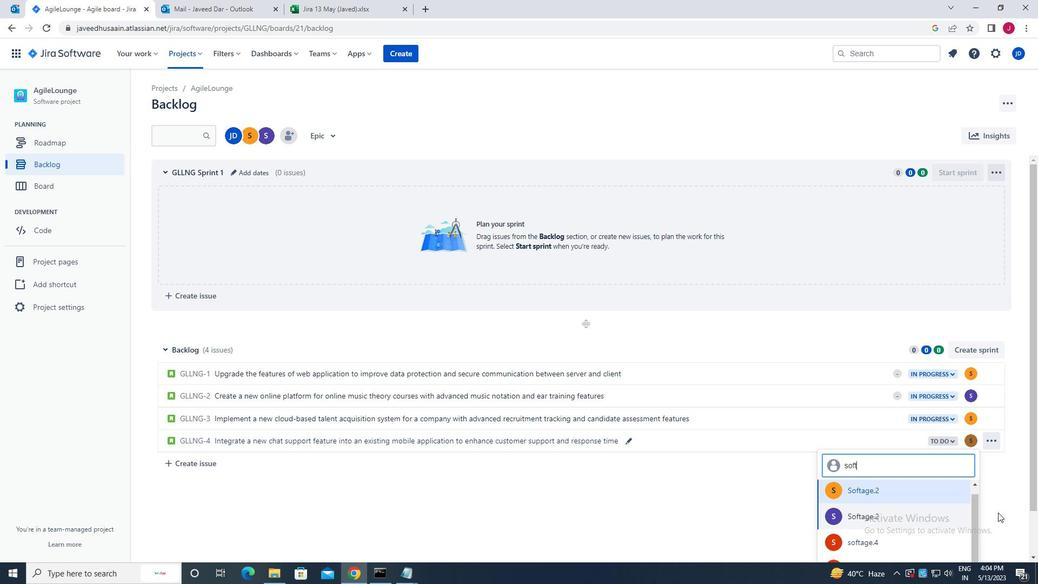 
Action: Mouse scrolled (1008, 510) with delta (0, 0)
Screenshot: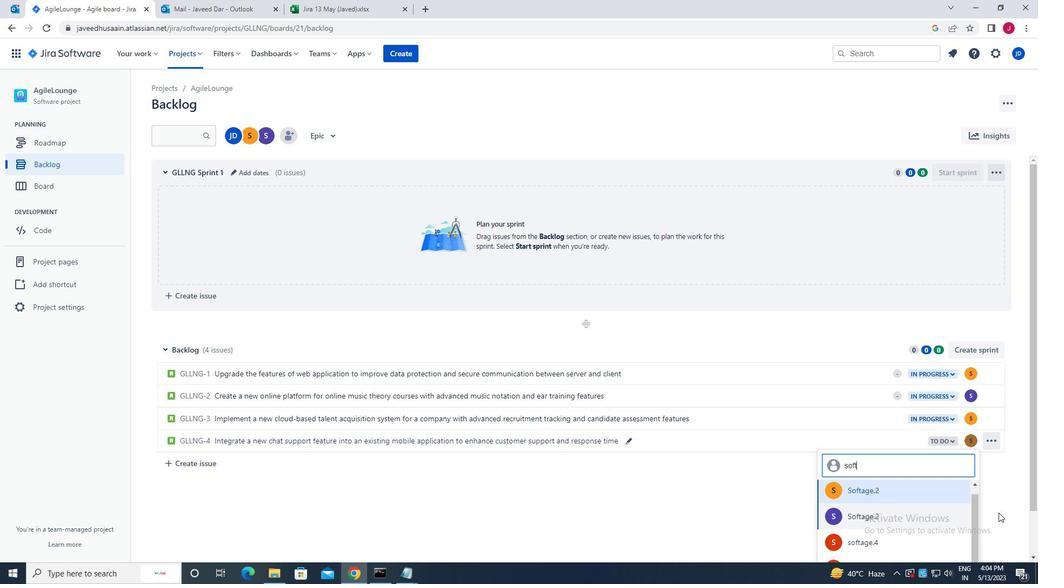 
Action: Mouse moved to (887, 544)
Screenshot: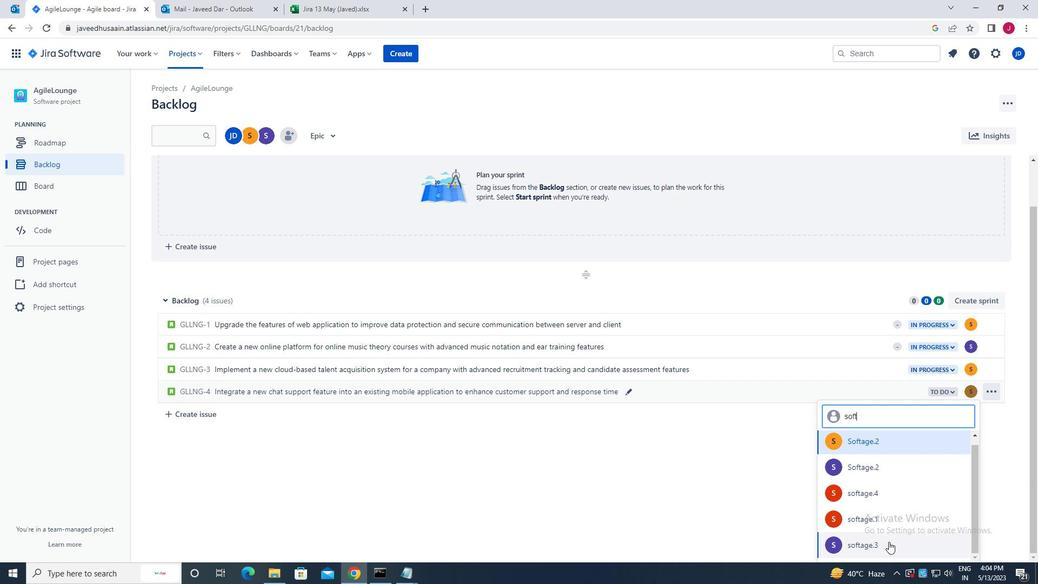 
Action: Mouse pressed left at (887, 544)
Screenshot: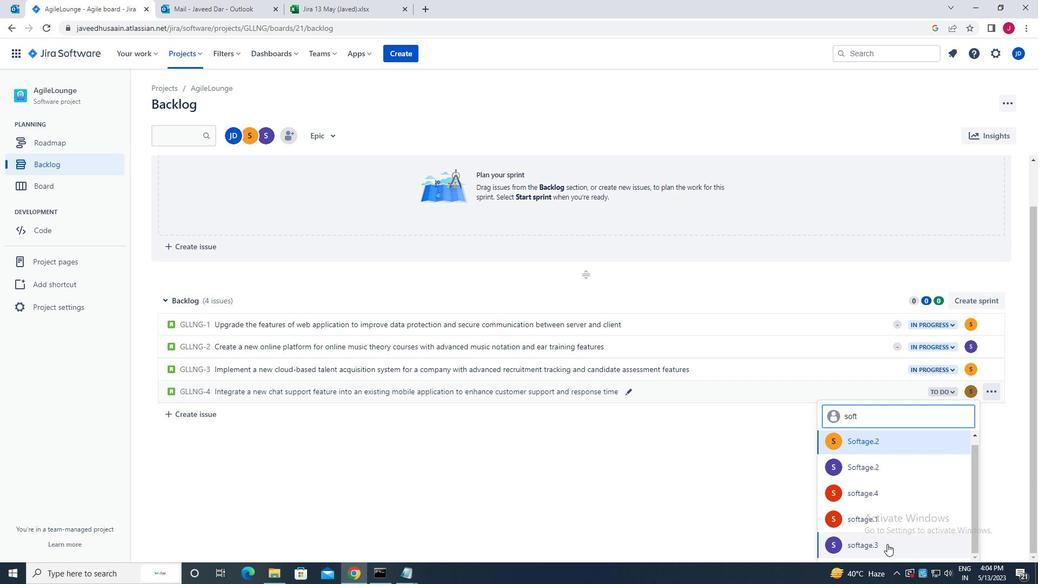 
Action: Mouse moved to (938, 440)
Screenshot: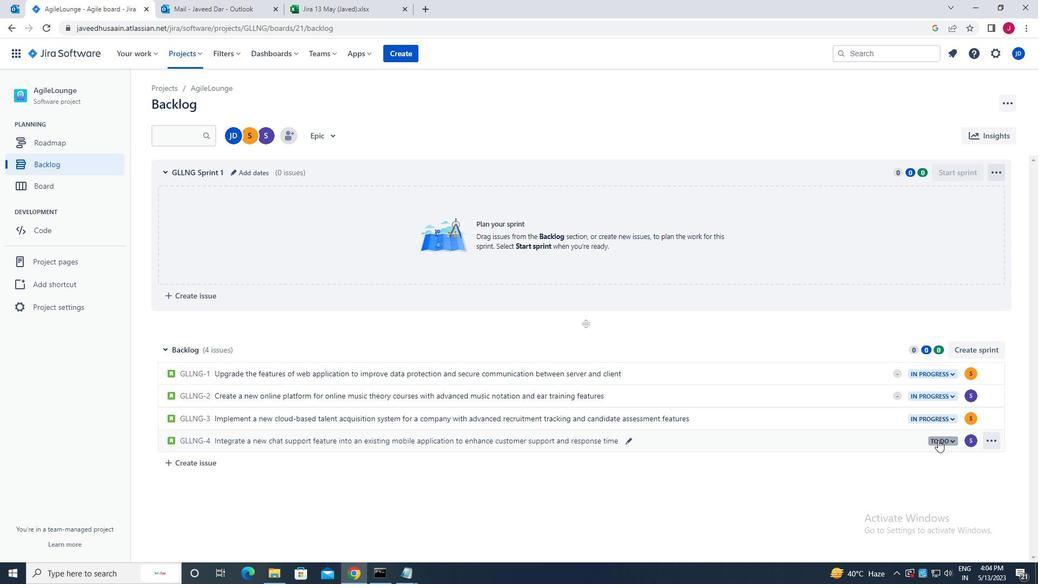
Action: Mouse pressed left at (938, 440)
Screenshot: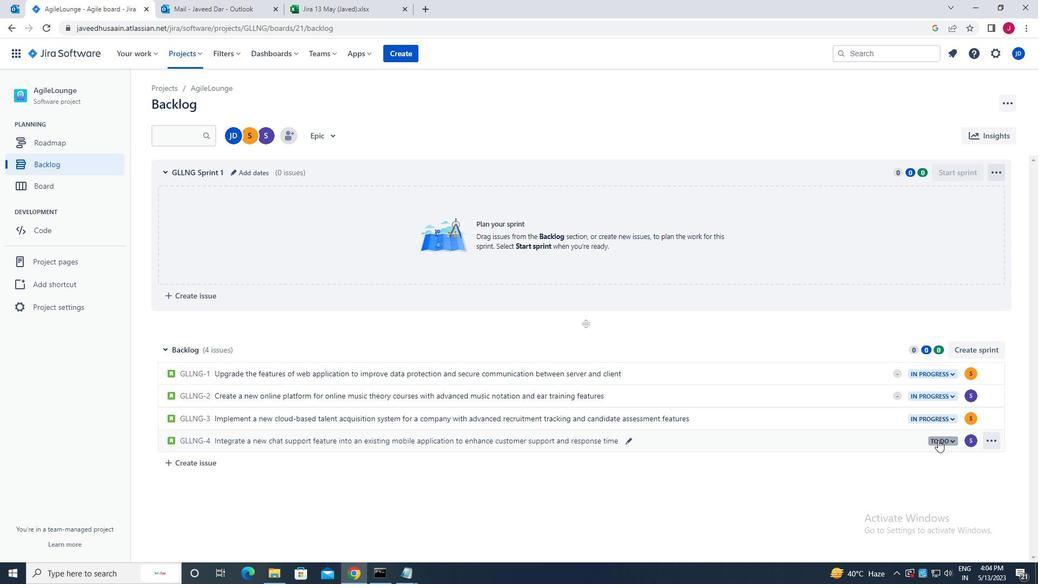 
Action: Mouse moved to (868, 464)
Screenshot: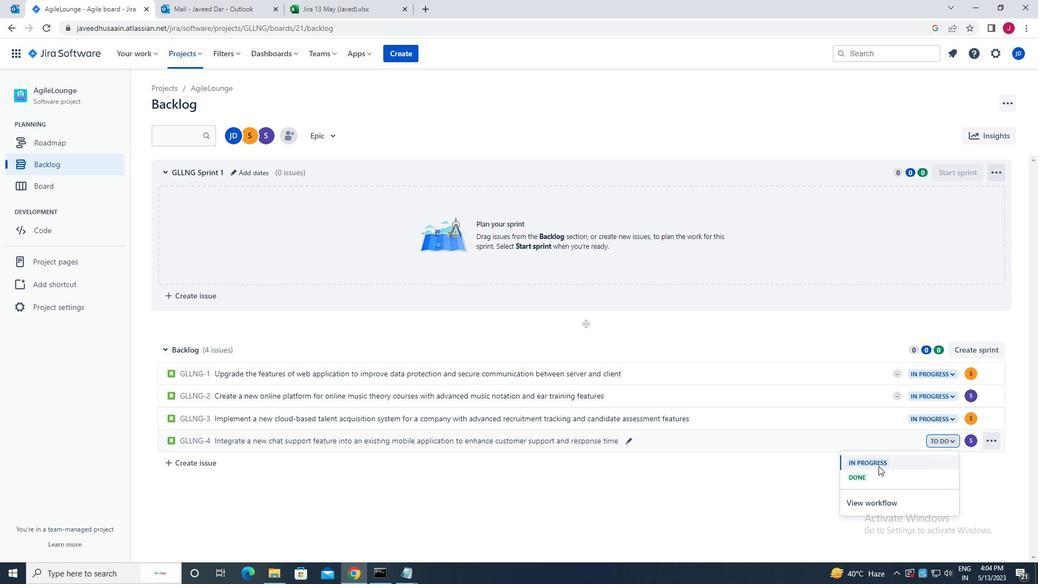 
Action: Mouse pressed left at (868, 464)
Screenshot: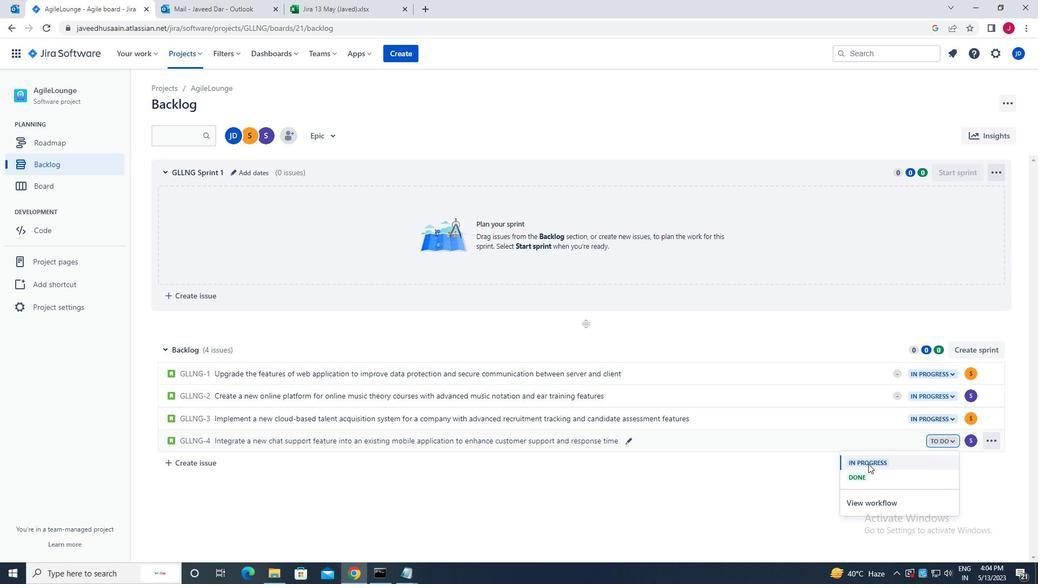 
Action: Mouse moved to (736, 497)
Screenshot: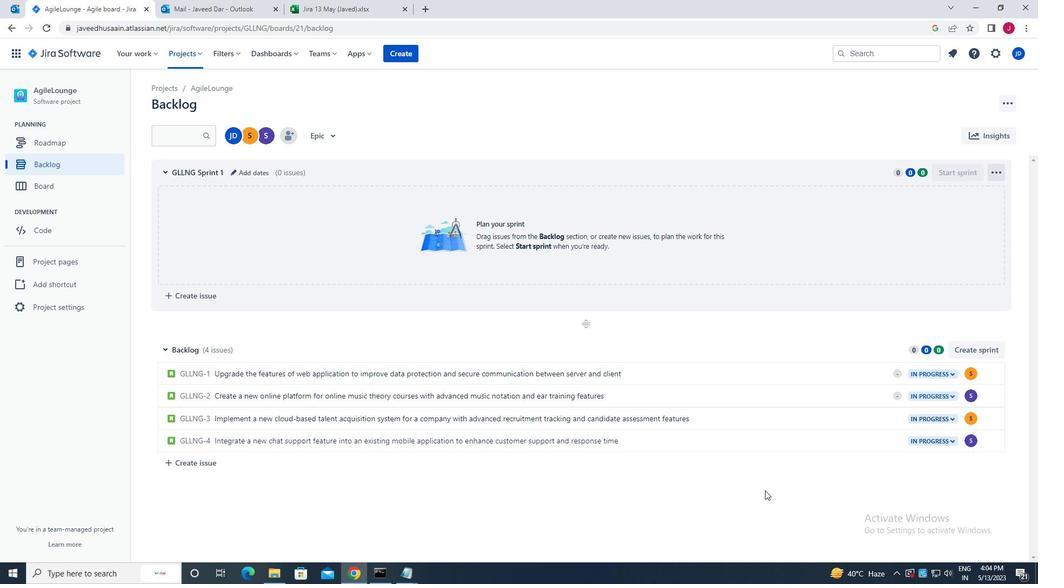 
